 Task: In the Contact  NovaMartin@nachi-fujikoshi.co.jp, Create email and send with subject: 'Elevate Your Success: Introducing a Transformative Opportunity', and with mail content 'Greetings,_x000D_
Introducing a visionary approach that will reshape the landscape of your industry. Join us and be part of the future of success!_x000D_
Kind Regards', attach the document: Business_plan.docx and insert image: visitingcard.jpg. Below Kind Regards, write Behance and insert the URL: 'www.behance.net'. Mark checkbox to create task to follow up : In 1 month. Logged in from softage.10@softage.net
Action: Mouse moved to (86, 55)
Screenshot: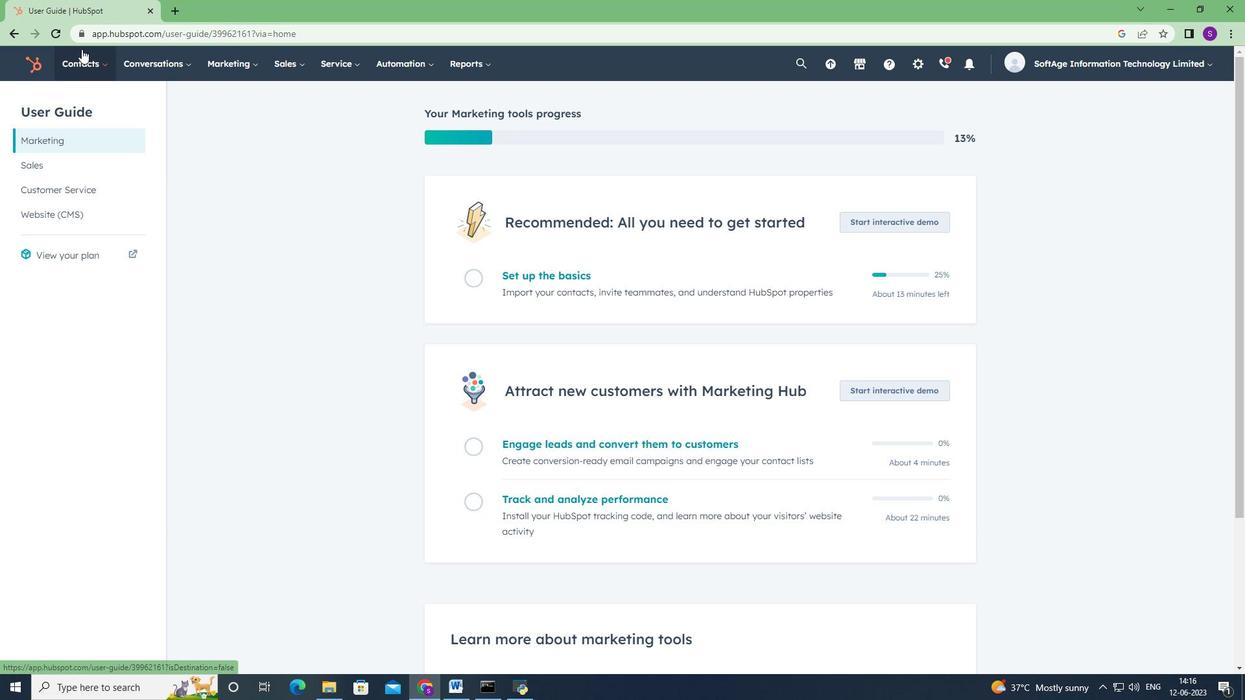 
Action: Mouse pressed left at (86, 55)
Screenshot: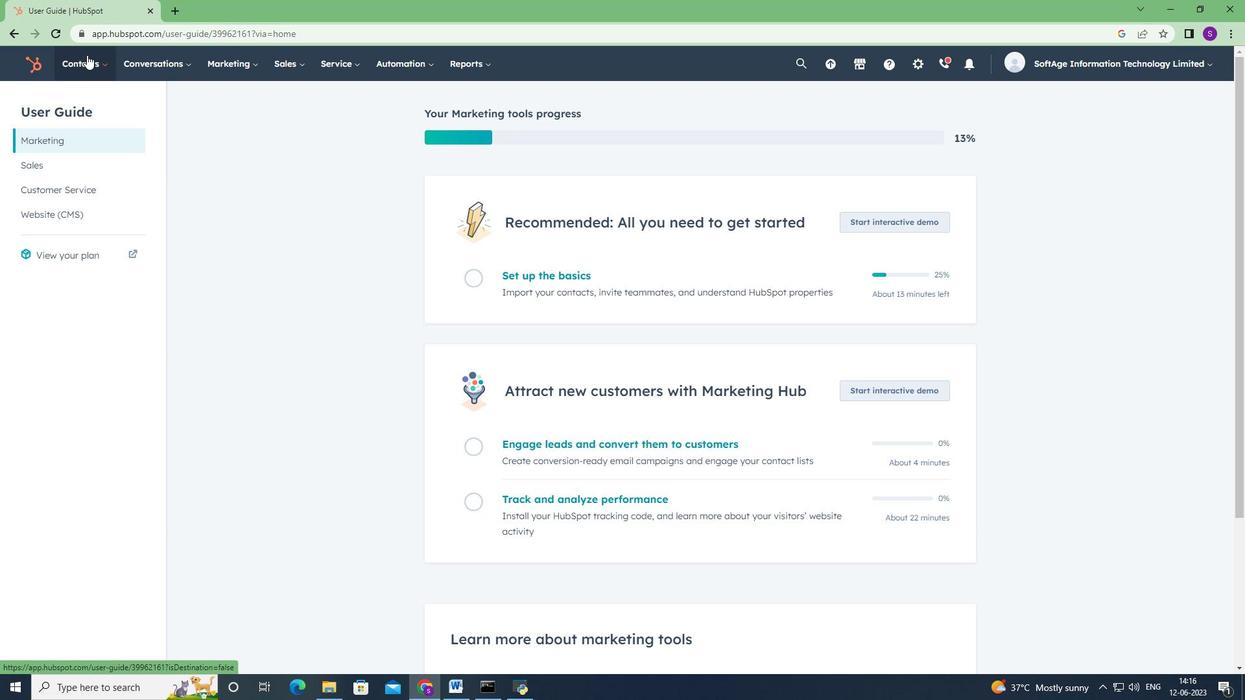 
Action: Mouse moved to (101, 100)
Screenshot: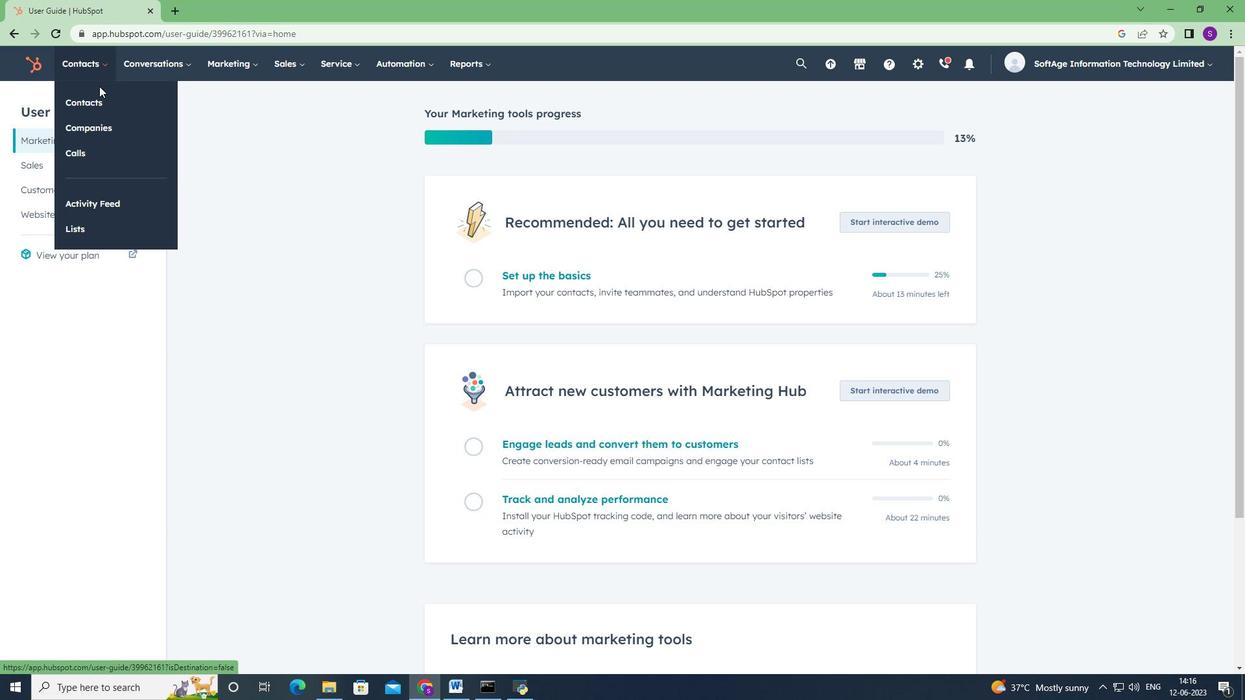 
Action: Mouse pressed left at (101, 100)
Screenshot: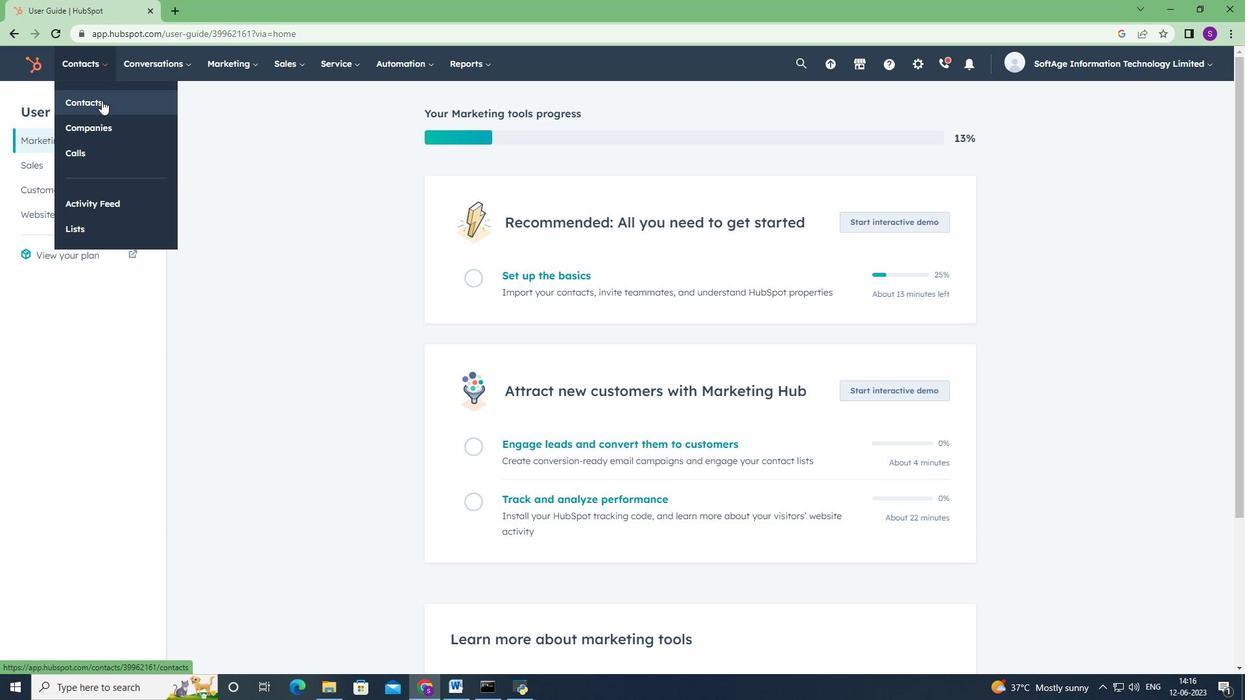 
Action: Mouse moved to (87, 212)
Screenshot: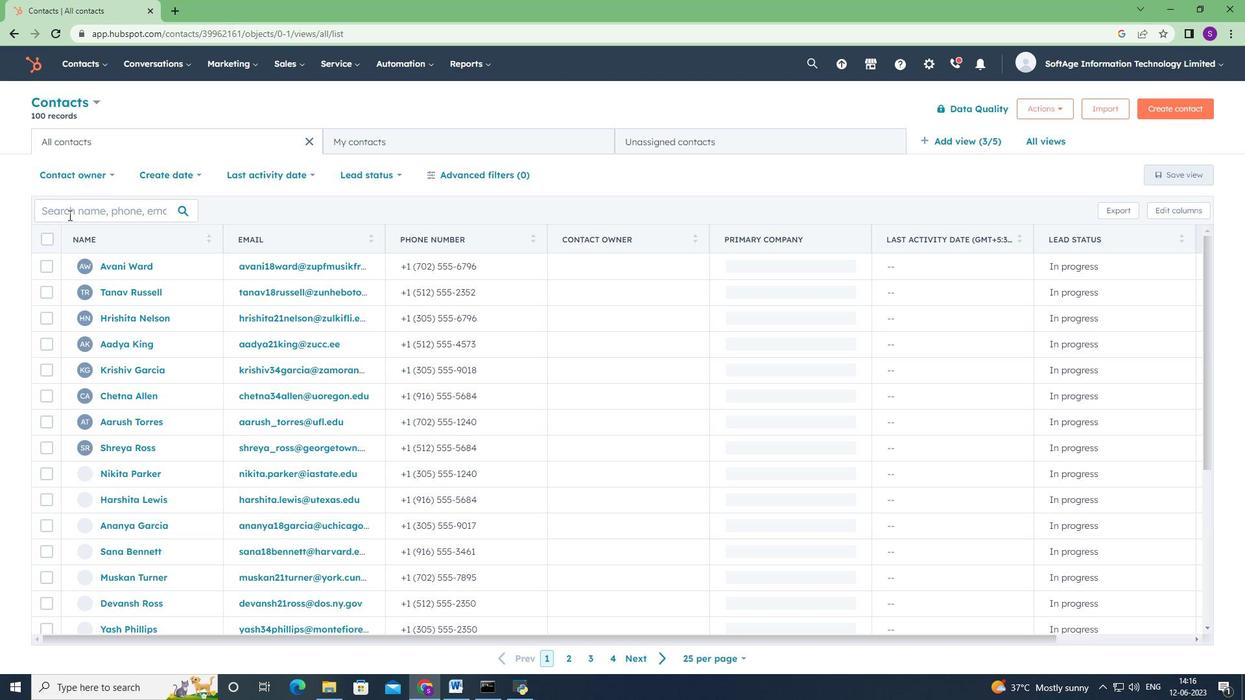
Action: Mouse pressed left at (87, 212)
Screenshot: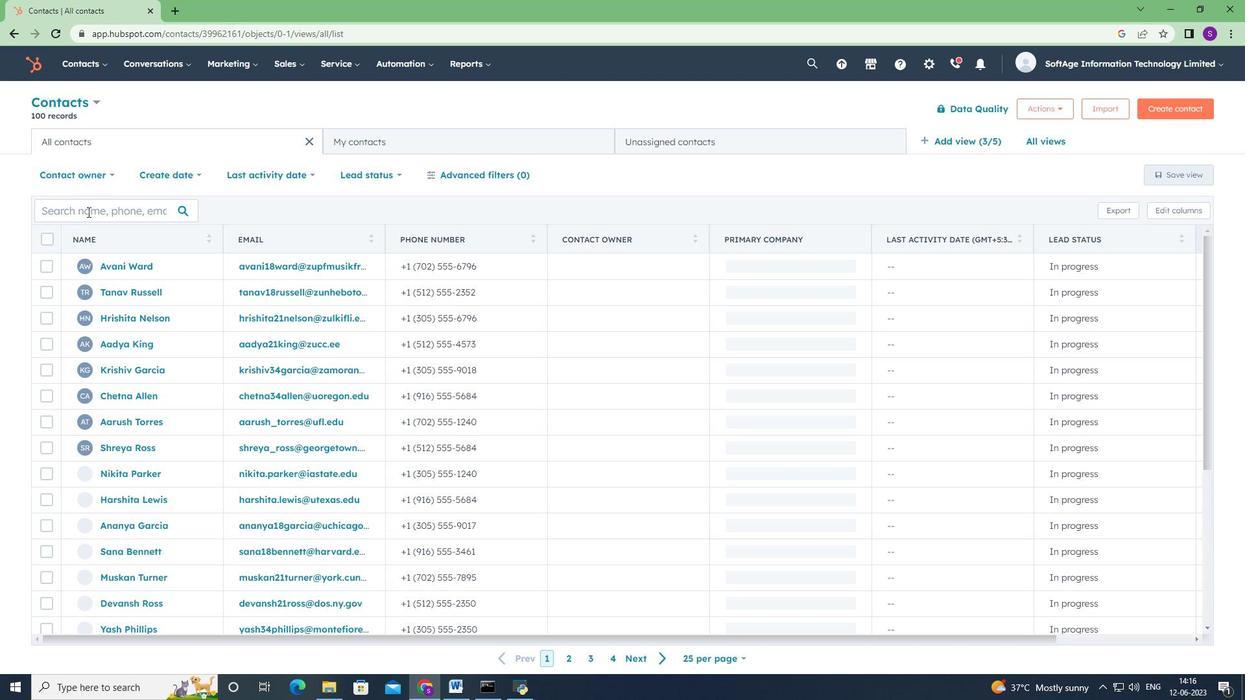
Action: Key pressed <Key.shift>Nova<Key.shift>Martin<Key.shift><Key.shift><Key.shift><Key.shift><Key.shift><Key.shift><Key.shift><Key.shift><Key.shift><Key.shift><Key.shift><Key.shift>@nachi-<Key.shift><Key.shift>fujikoshi.co.jp
Screenshot: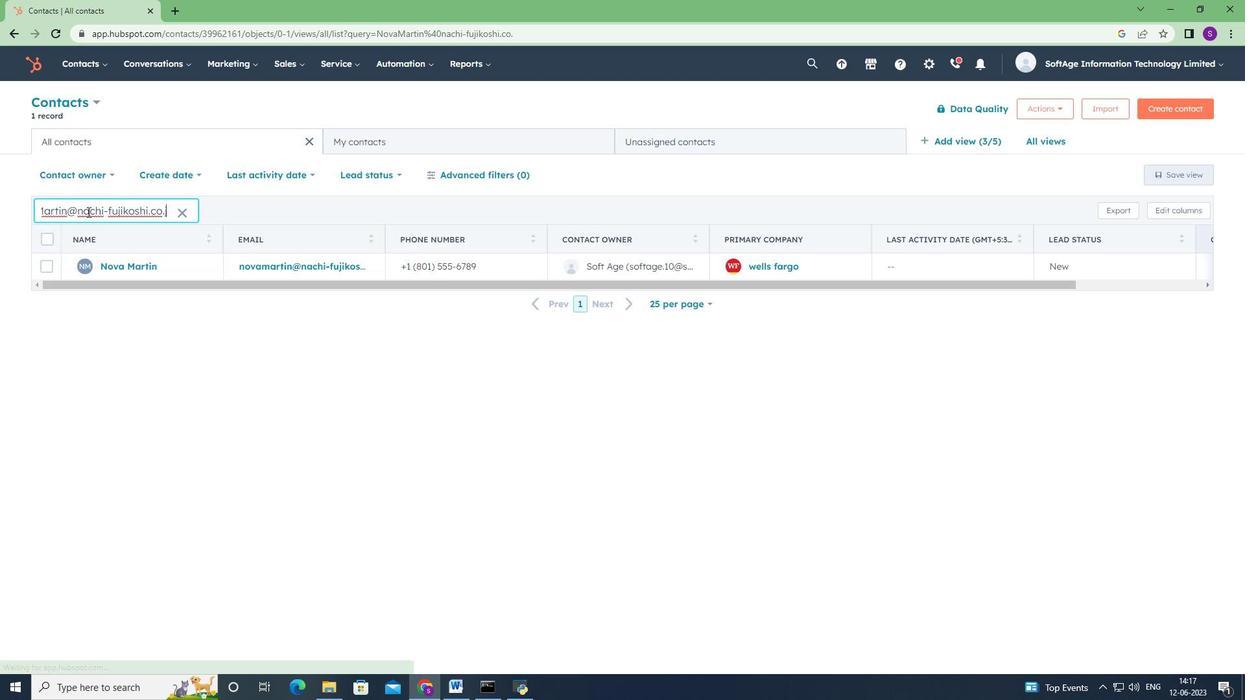 
Action: Mouse scrolled (87, 212) with delta (0, 0)
Screenshot: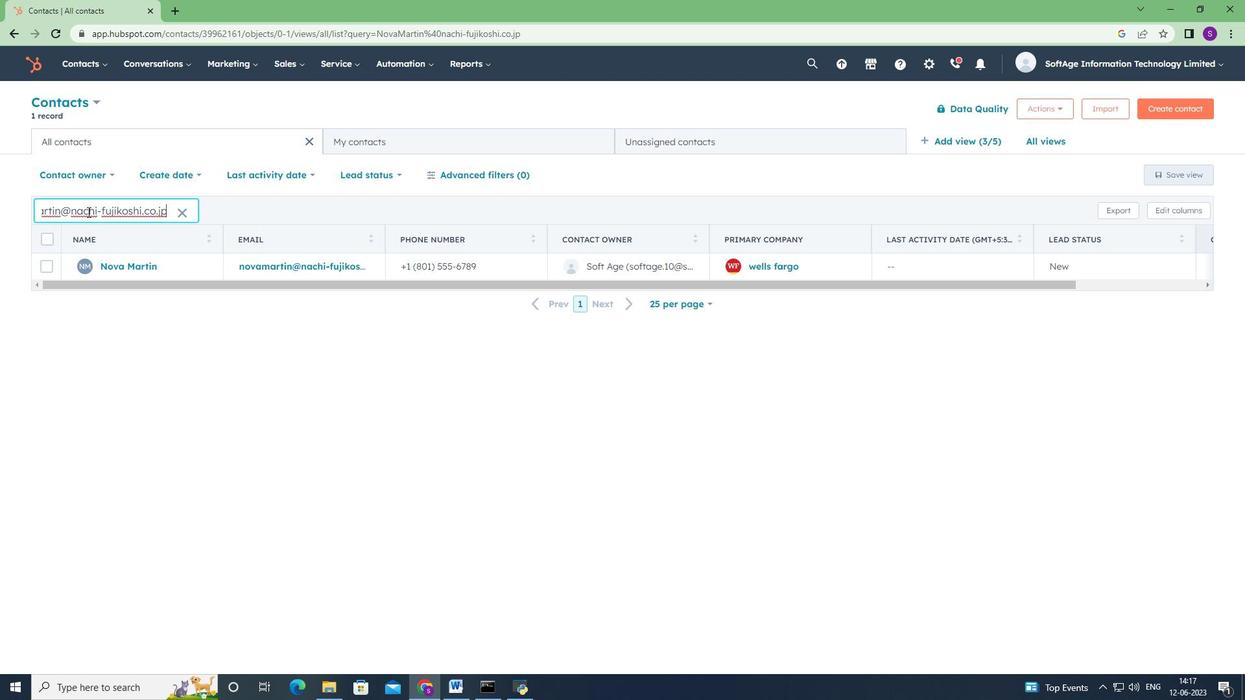 
Action: Mouse moved to (113, 263)
Screenshot: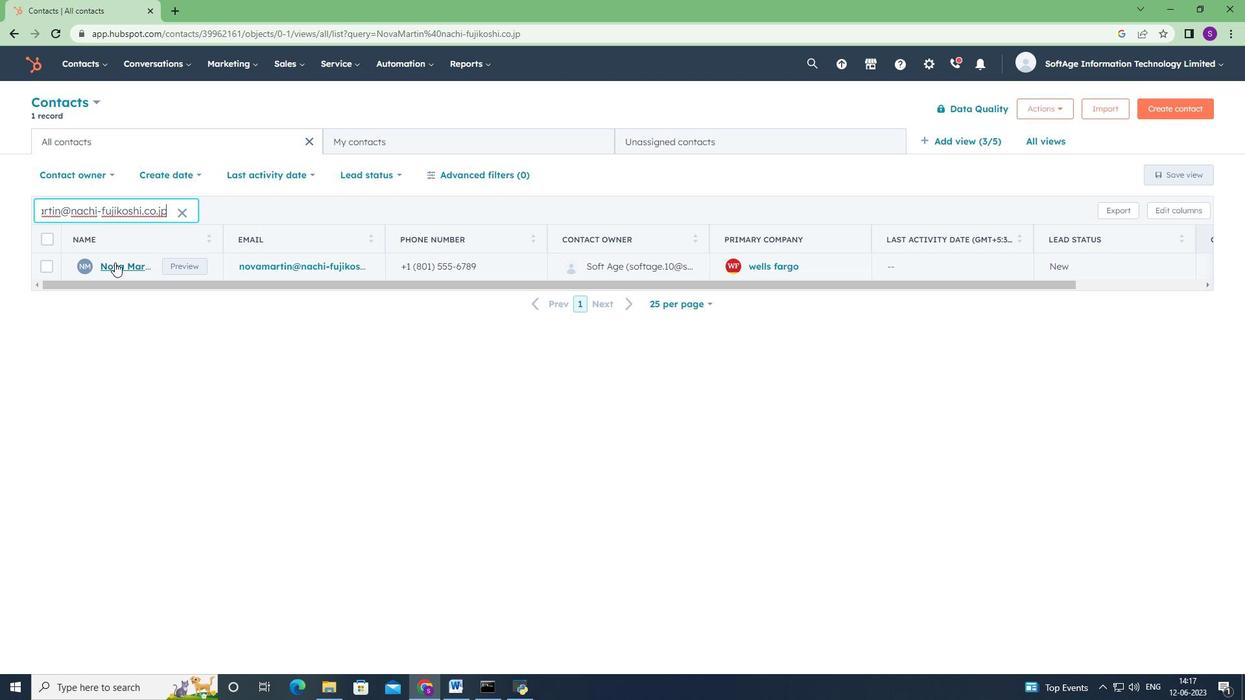 
Action: Mouse pressed left at (113, 263)
Screenshot: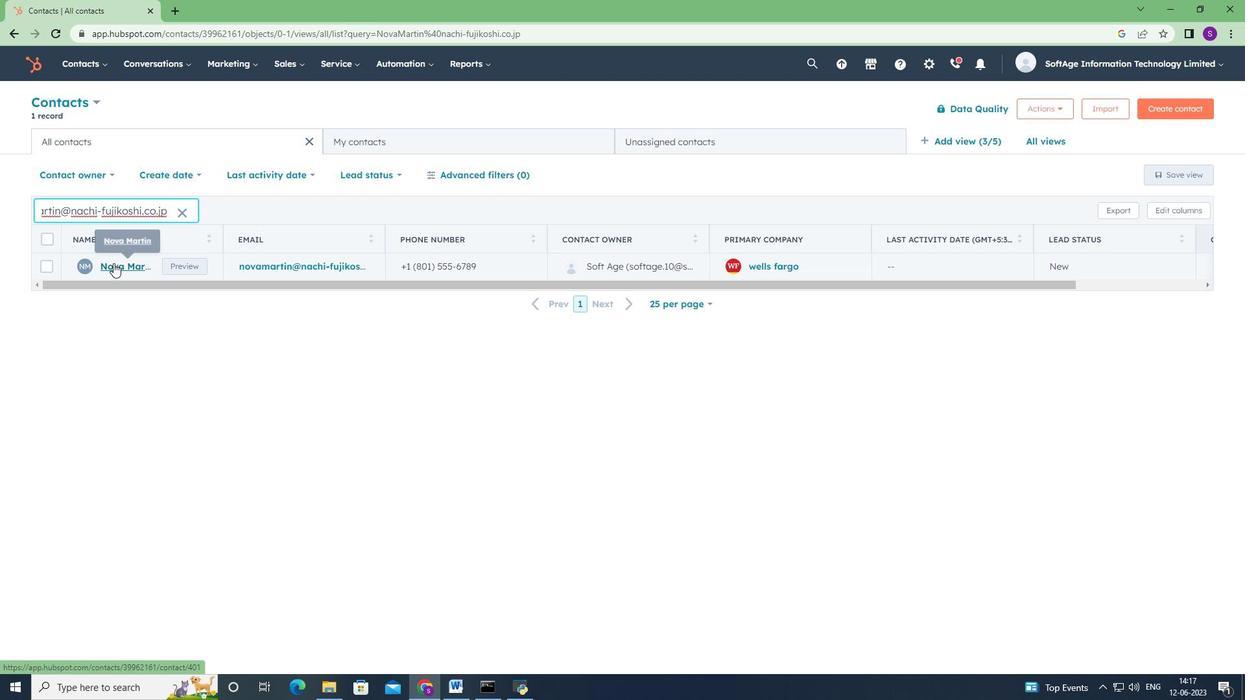 
Action: Mouse moved to (93, 212)
Screenshot: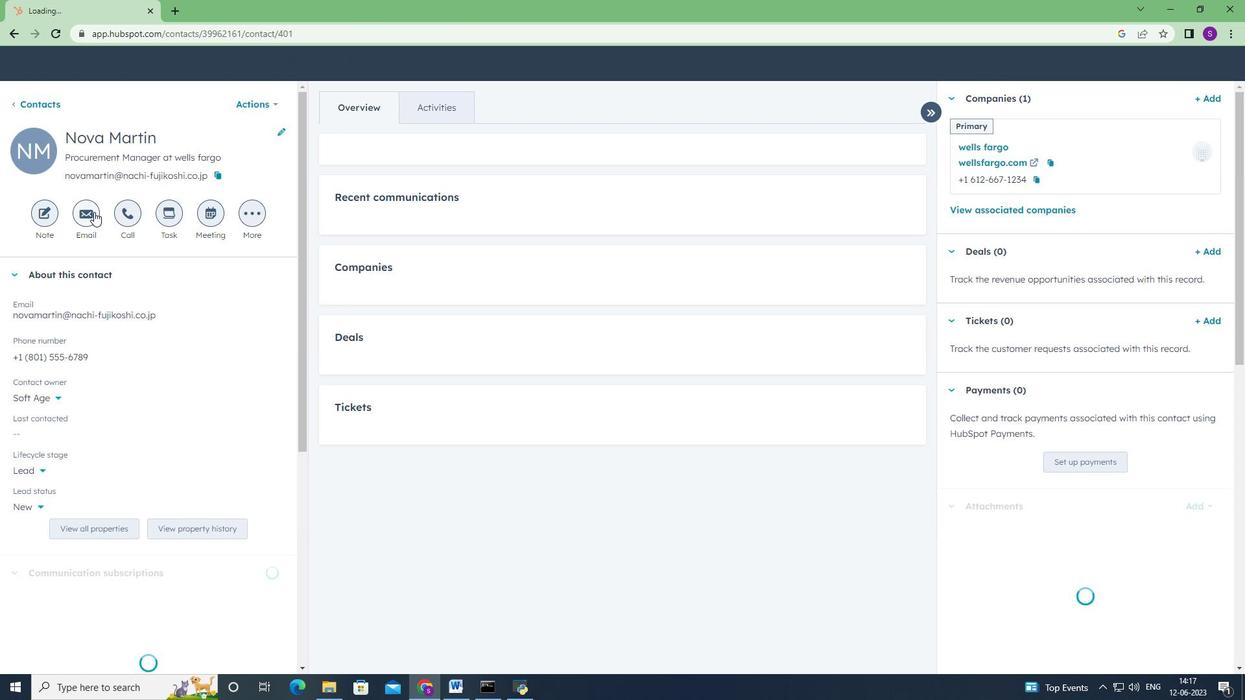 
Action: Mouse pressed left at (93, 212)
Screenshot: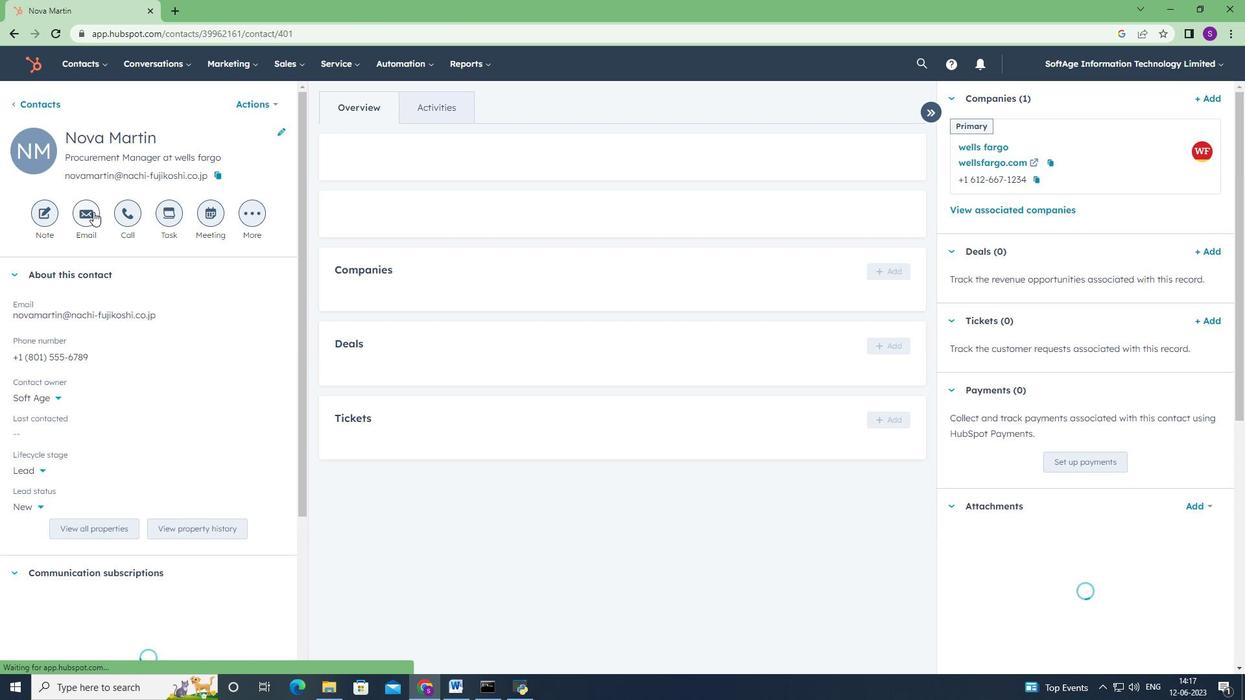 
Action: Mouse moved to (816, 449)
Screenshot: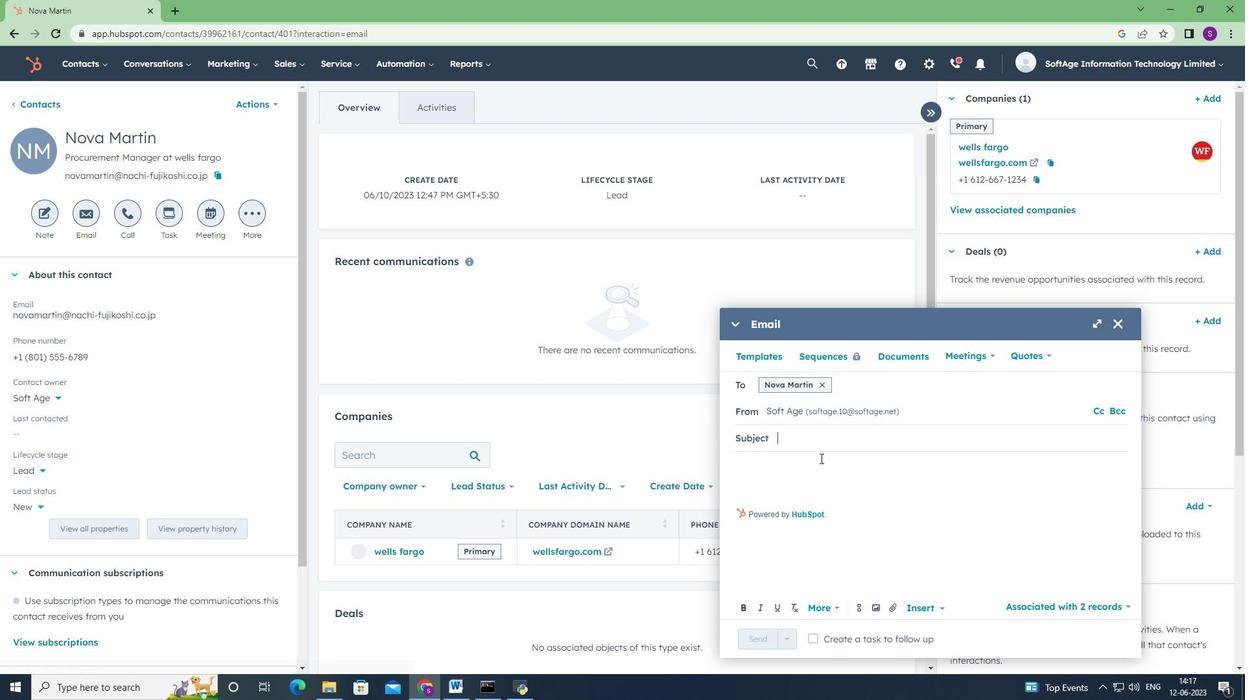 
Action: Key pressed <Key.shift>Elevate<Key.space><Key.shift>Your<Key.space><Key.shift><Key.shift><Key.shift><Key.shift><Key.shift><Key.shift><Key.shift><Key.shift><Key.shift><Key.shift><Key.shift><Key.shift><Key.shift><Key.shift><Key.shift><Key.shift><Key.shift><Key.shift><Key.shift><Key.shift><Key.shift><Key.shift><Key.shift>Success<Key.shift><Key.shift><Key.shift><Key.shift><Key.shift><Key.shift><Key.shift><Key.shift><Key.shift><Key.shift><Key.shift><Key.shift><Key.shift>:<Key.space><Key.shift>Introducing<Key.space>a<Key.space><Key.shift>Transformative<Key.space><Key.shift>Opportunity
Screenshot: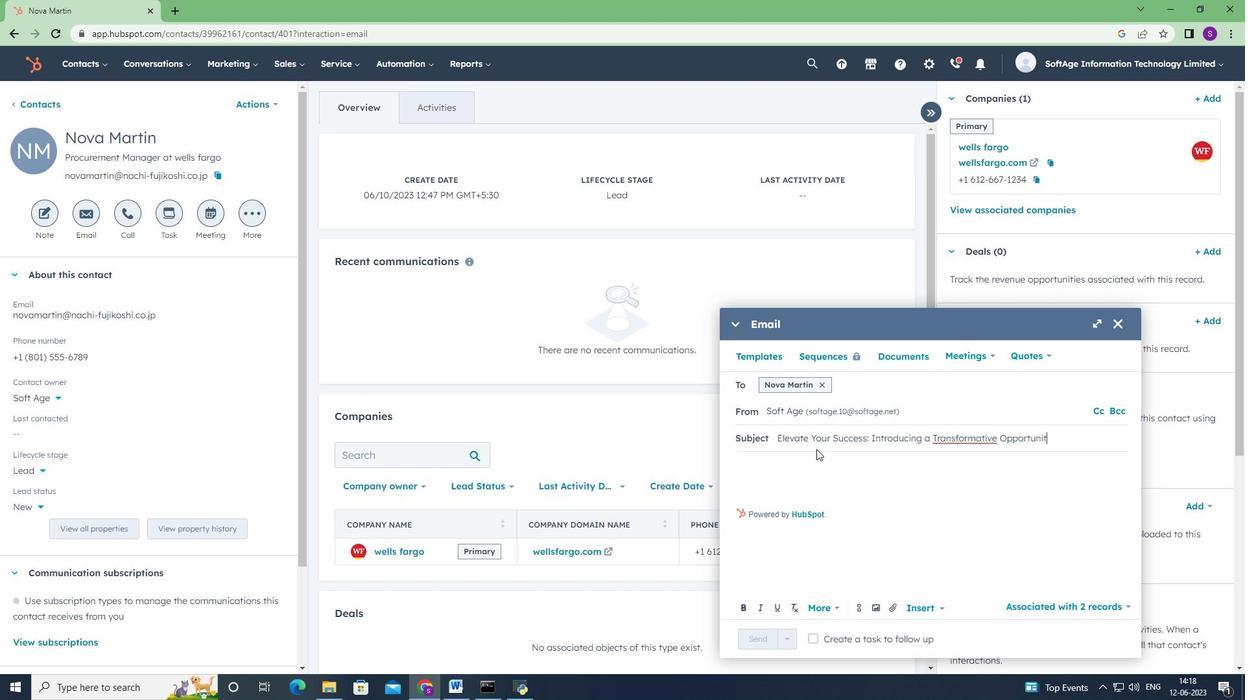 
Action: Mouse scrolled (816, 449) with delta (0, 0)
Screenshot: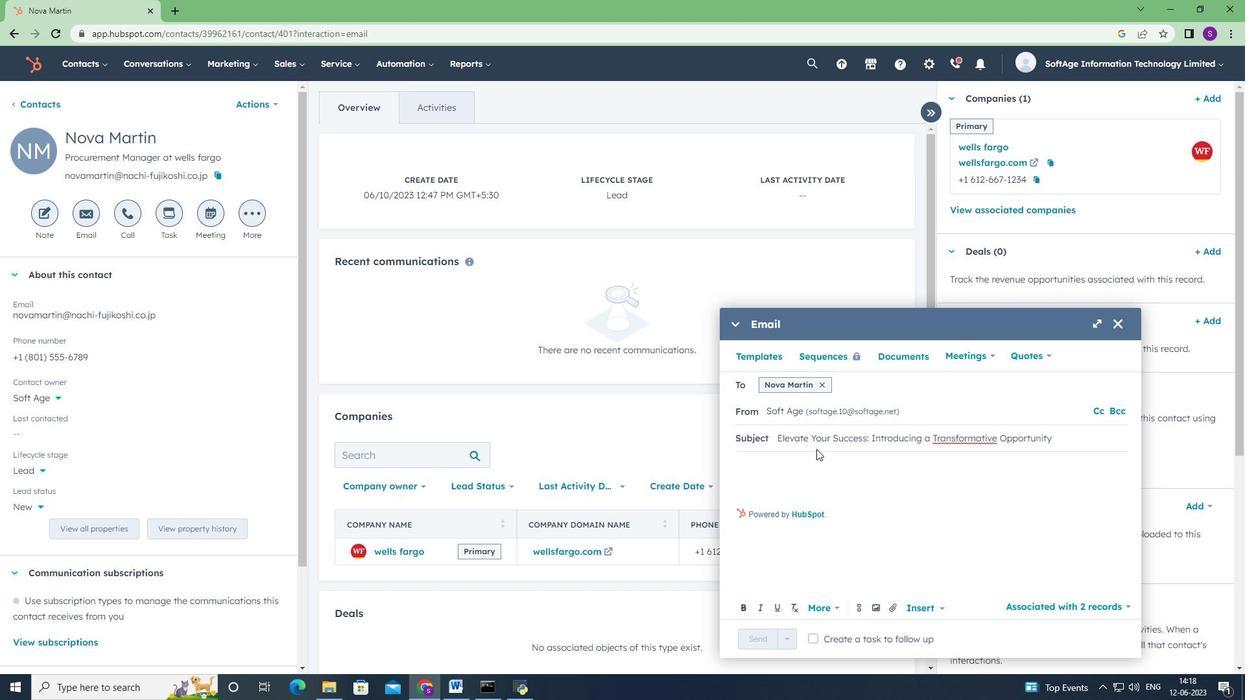 
Action: Mouse scrolled (816, 449) with delta (0, 0)
Screenshot: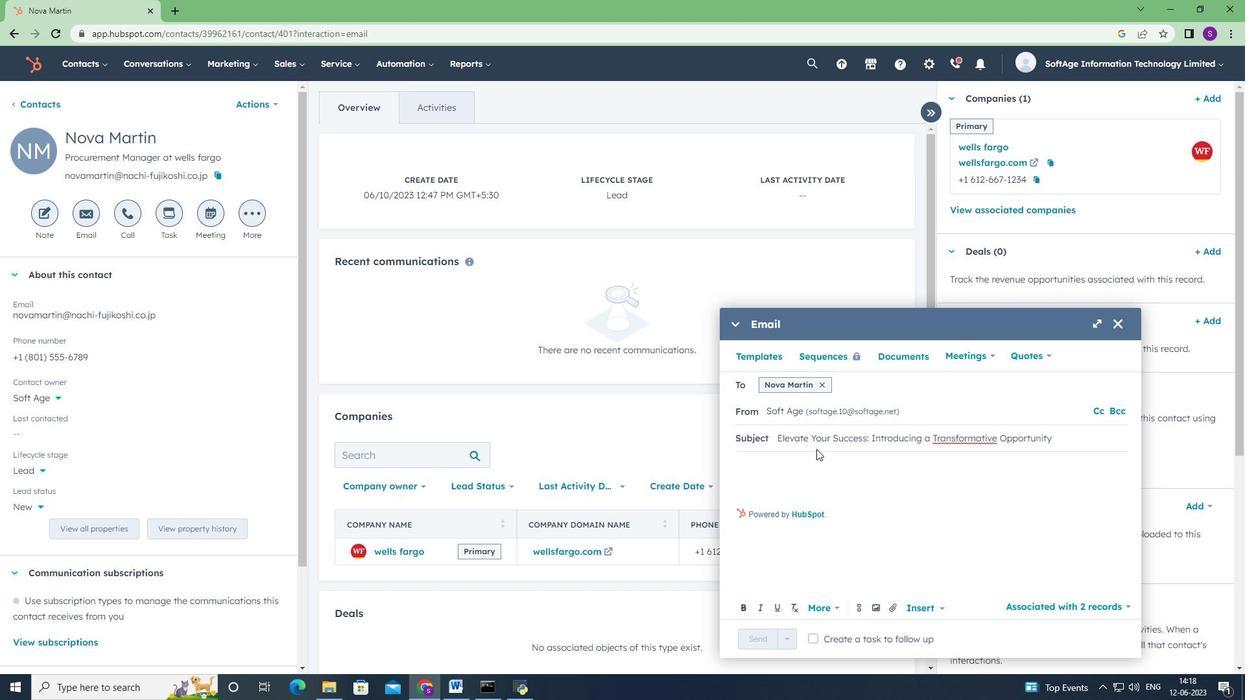 
Action: Mouse moved to (782, 463)
Screenshot: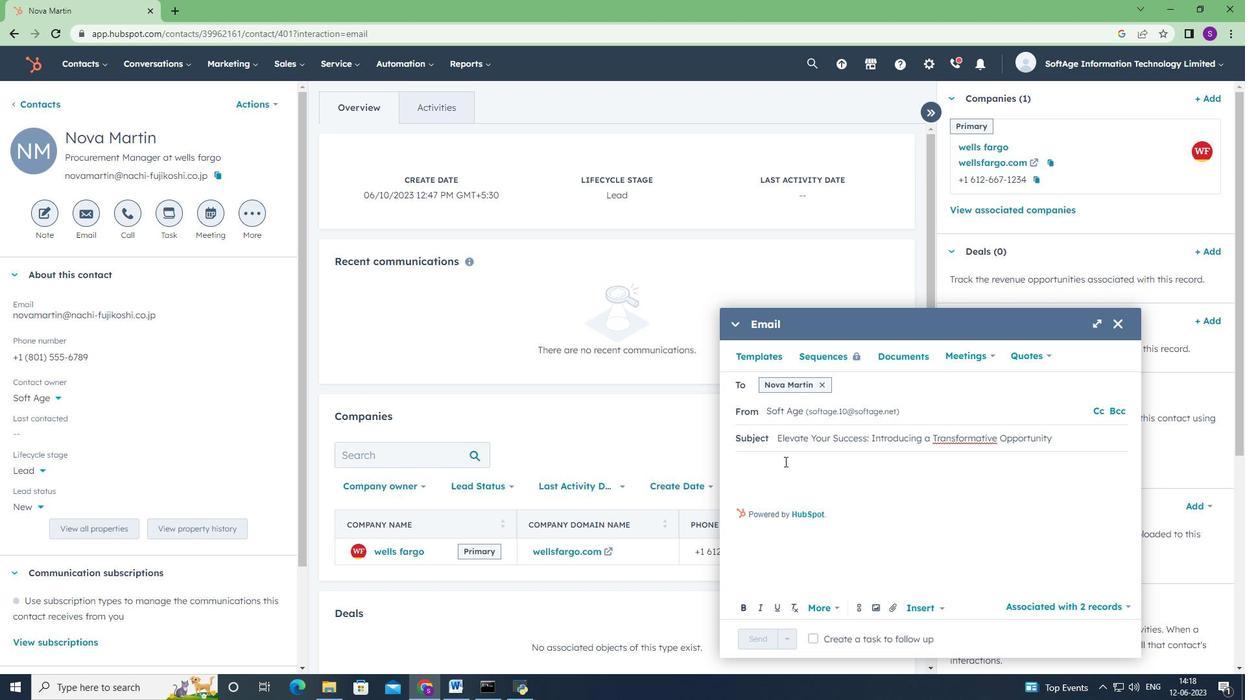 
Action: Mouse pressed left at (782, 463)
Screenshot: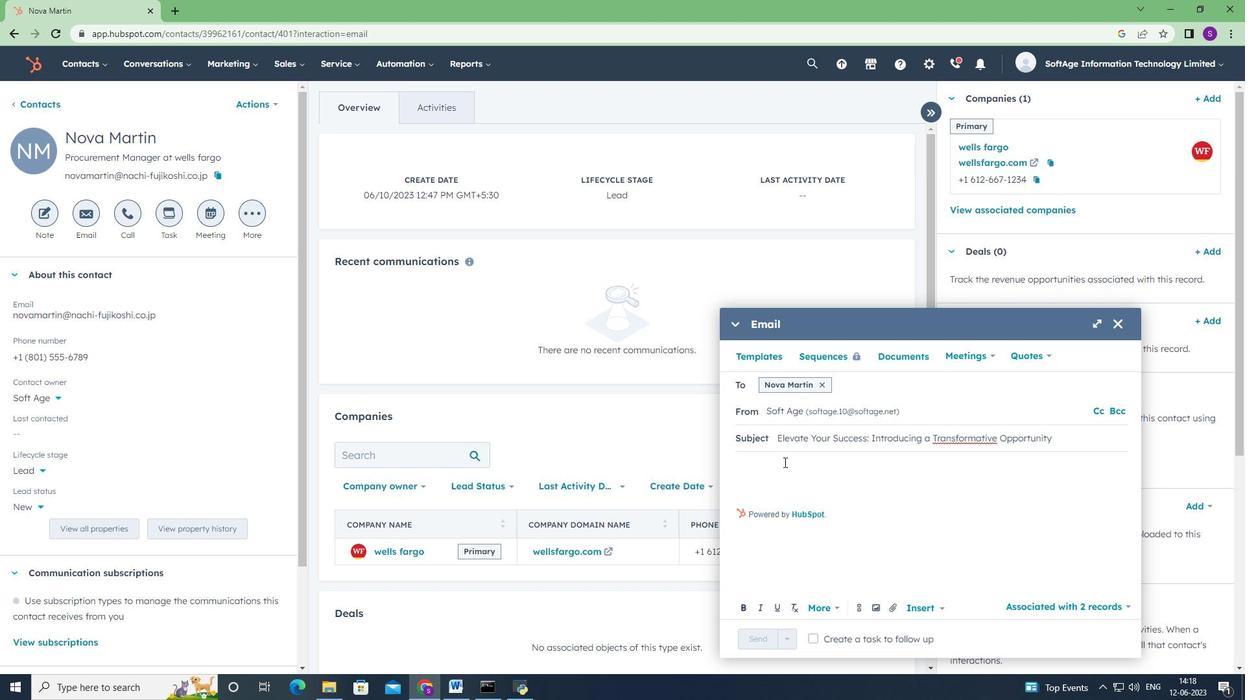 
Action: Key pressed <Key.shift><Key.shift><Key.shift><Key.shift><Key.shift><Key.shift><Key.shift><Key.shift><Key.shift><Key.shift><Key.shift><Key.shift><Key.shift><Key.shift><Key.shift><Key.shift><Key.shift><Key.shift><Key.shift><Key.shift><Key.shift><Key.shift><Key.shift><Key.shift><Key.shift><Key.shift><Key.shift><Key.shift><Key.shift><Key.shift><Key.shift><Key.shift><Key.shift><Key.shift><Key.shift><Key.shift><Key.shift><Key.shift><Key.shift><Key.shift><Key.shift><Key.shift><Key.shift><Key.shift><Key.shift><Key.shift><Key.shift><Key.shift><Key.shift><Key.shift><Key.shift><Key.shift><Key.shift><Key.shift><Key.shift><Key.shift><Key.shift><Key.shift><Key.shift><Key.shift><Key.shift><Key.shift><Key.shift><Key.shift><Key.shift><Key.shift><Key.shift><Key.shift><Key.shift><Key.shift><Key.shift><Key.shift><Key.shift><Key.shift><Key.shift><Key.shift><Key.shift><Key.shift>Greetings<Key.enter><Key.shift>Introducing<Key.space>a<Key.space>visionary<Key.space>approach<Key.space>that<Key.space>will<Key.space>reshape<Key.space>thela<Key.backspace><Key.backspace><Key.space>landscape<Key.space>of<Key.space>your<Key.space>industry.<Key.space><Key.shift>Join<Key.space>us<Key.space>and<Key.space>part<Key.space>of<Key.space>the<Key.space>future<Key.space>of<Key.space>success<Key.shift><Key.shift><Key.shift><Key.shift><Key.shift><Key.shift><Key.shift><Key.shift><Key.shift><Key.shift>!<Key.enter><Key.shift><Key.shift><Key.shift><Key.shift><Key.shift><Key.shift><Key.shift><Key.shift><Key.shift><Key.shift><Key.shift><Key.shift><Key.shift><Key.shift><Key.shift>Kind<Key.space><Key.shift>Regards
Screenshot: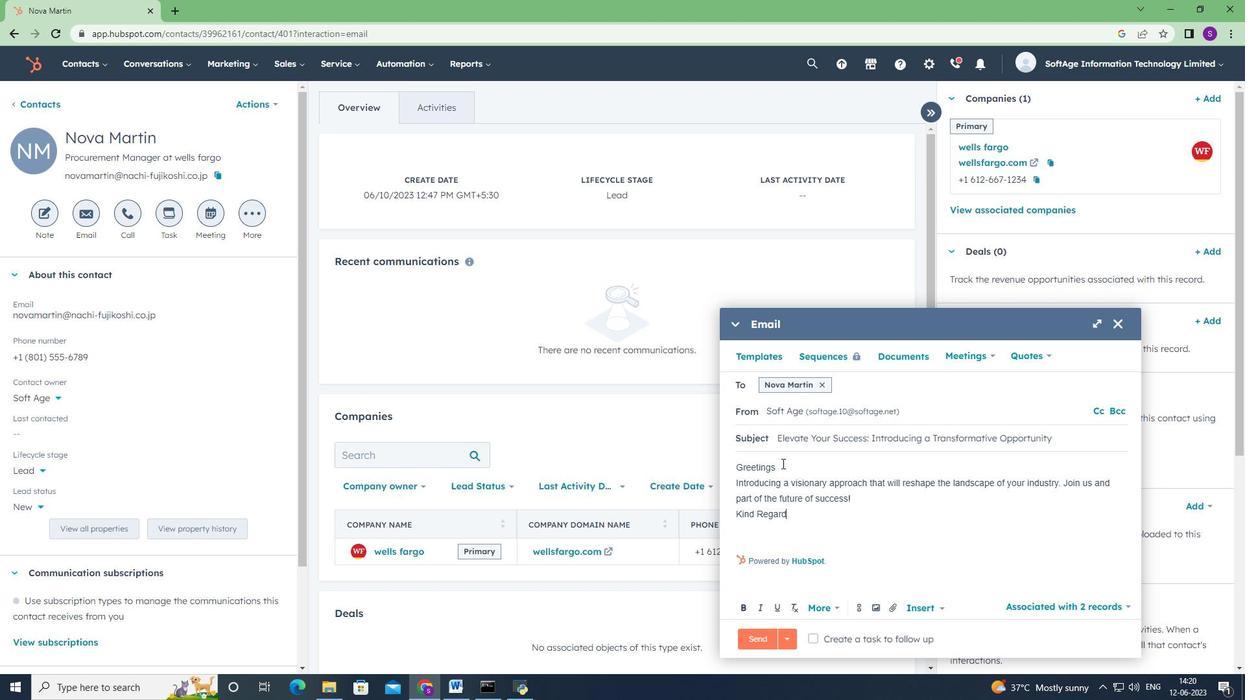 
Action: Mouse scrolled (782, 463) with delta (0, 0)
Screenshot: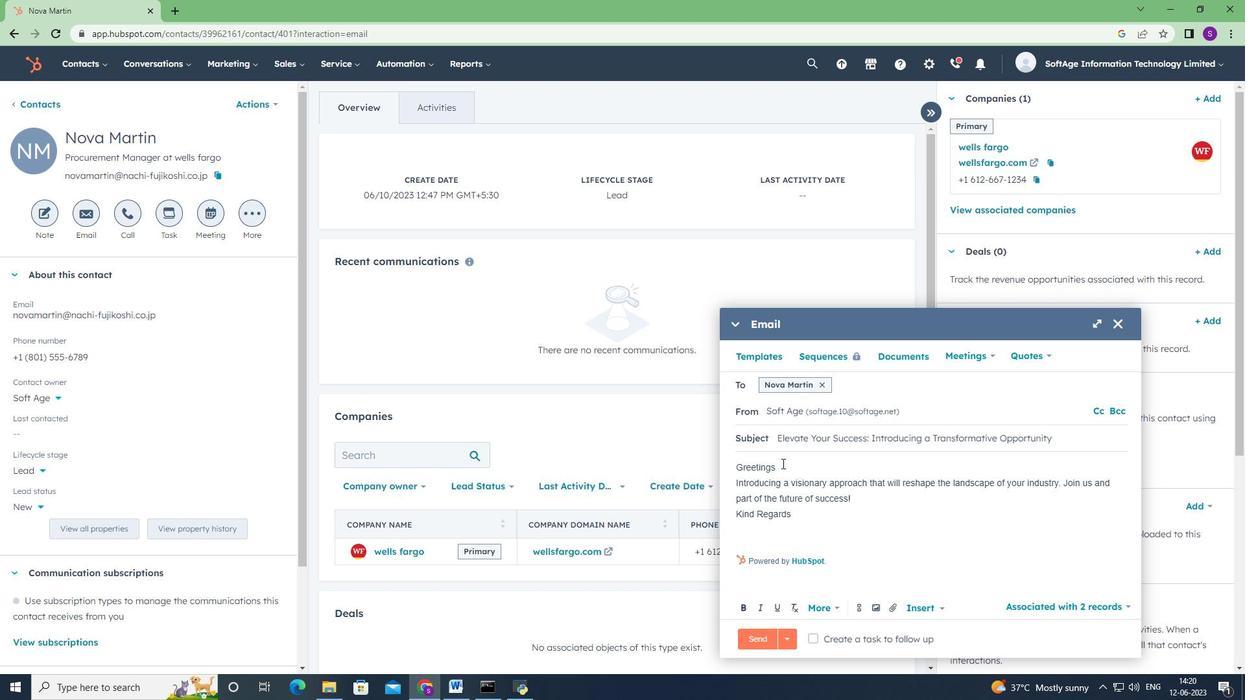 
Action: Mouse scrolled (782, 463) with delta (0, 0)
Screenshot: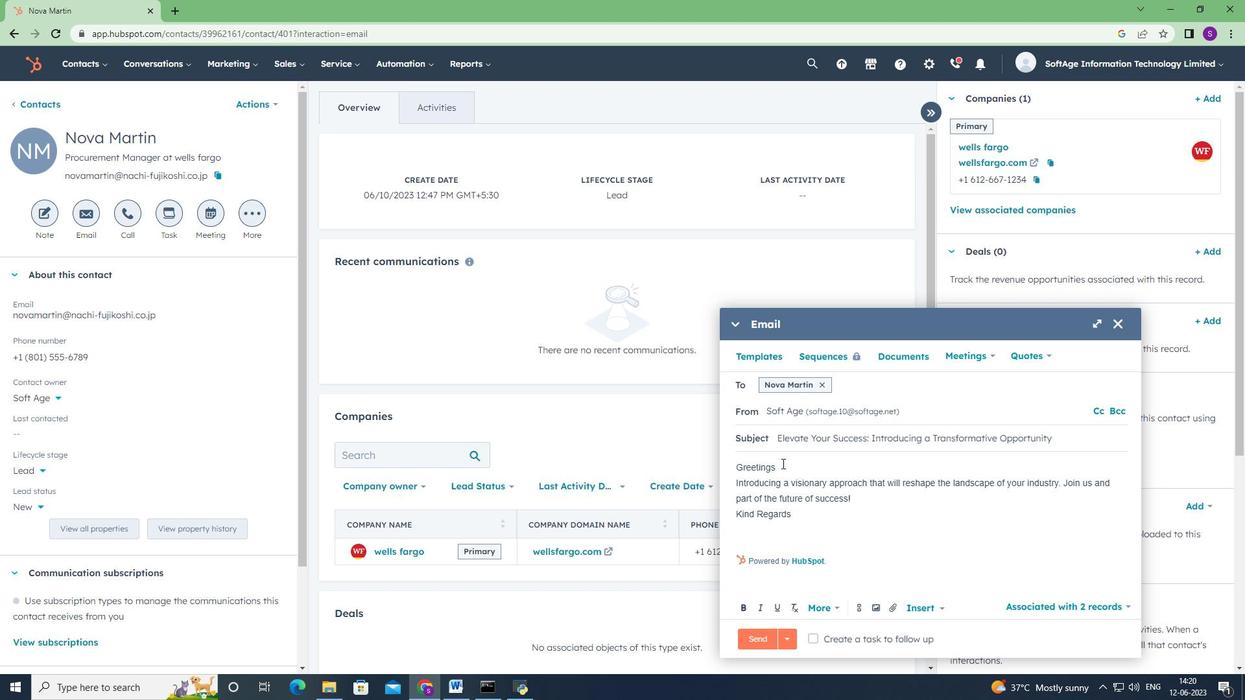 
Action: Mouse moved to (888, 608)
Screenshot: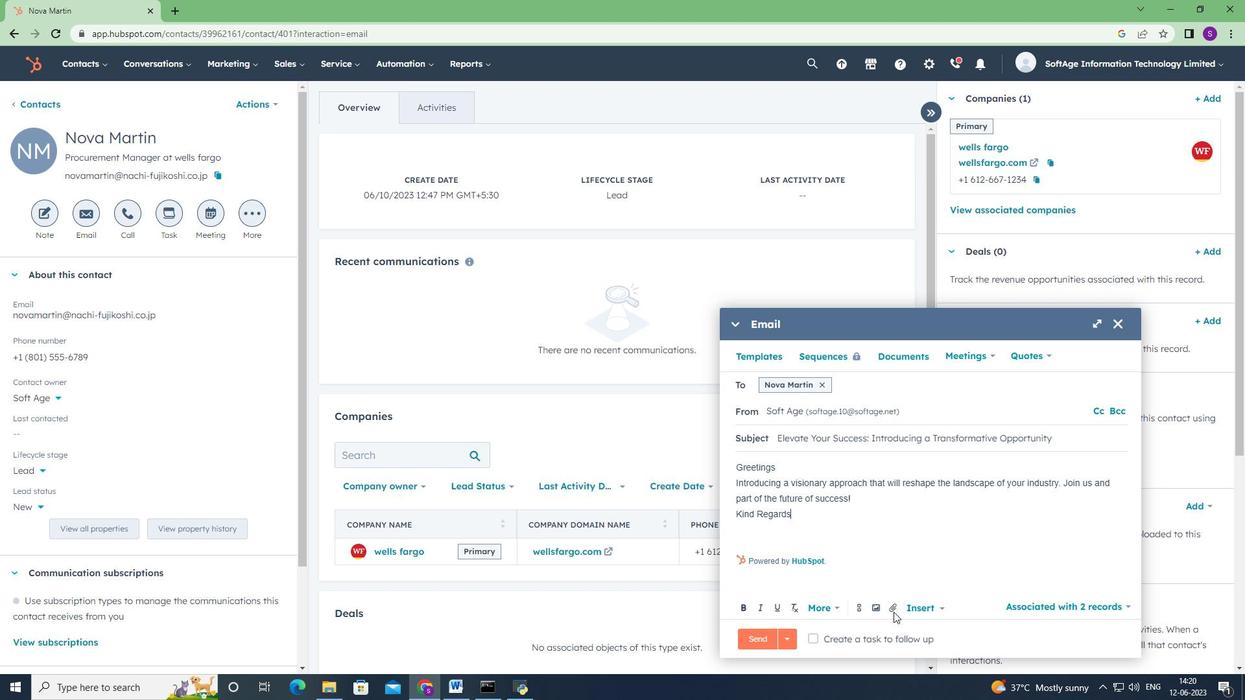
Action: Key pressed <Key.enter>
Screenshot: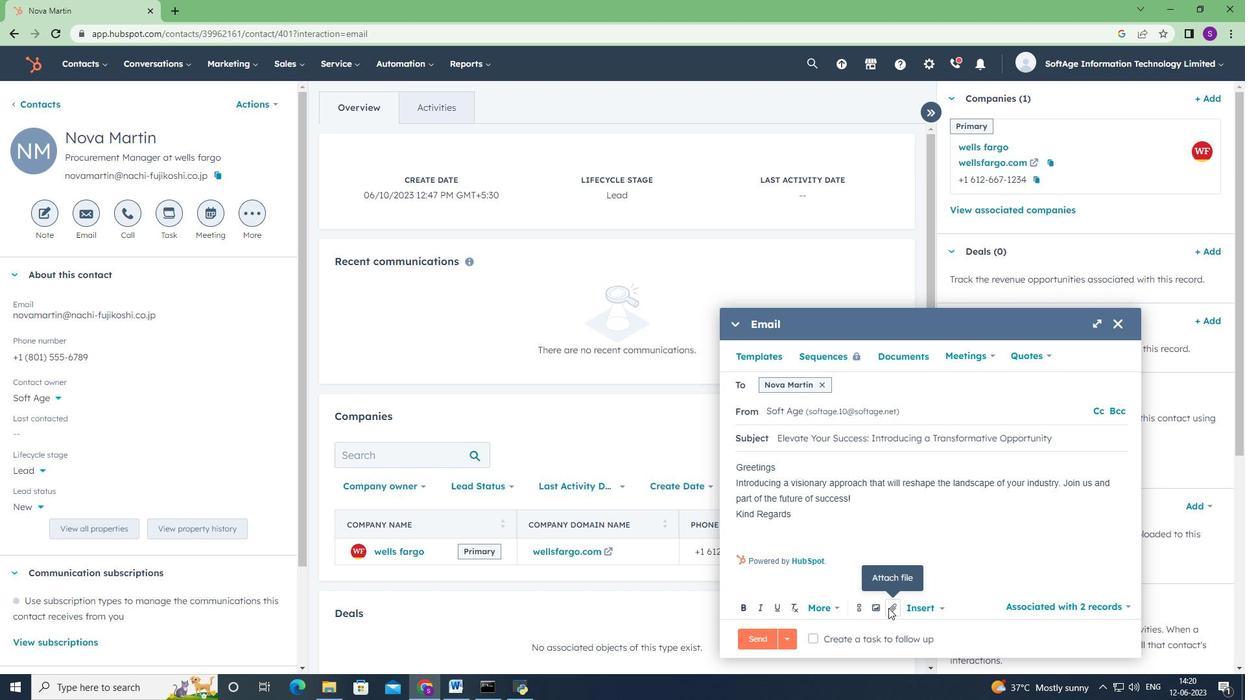 
Action: Mouse pressed left at (888, 608)
Screenshot: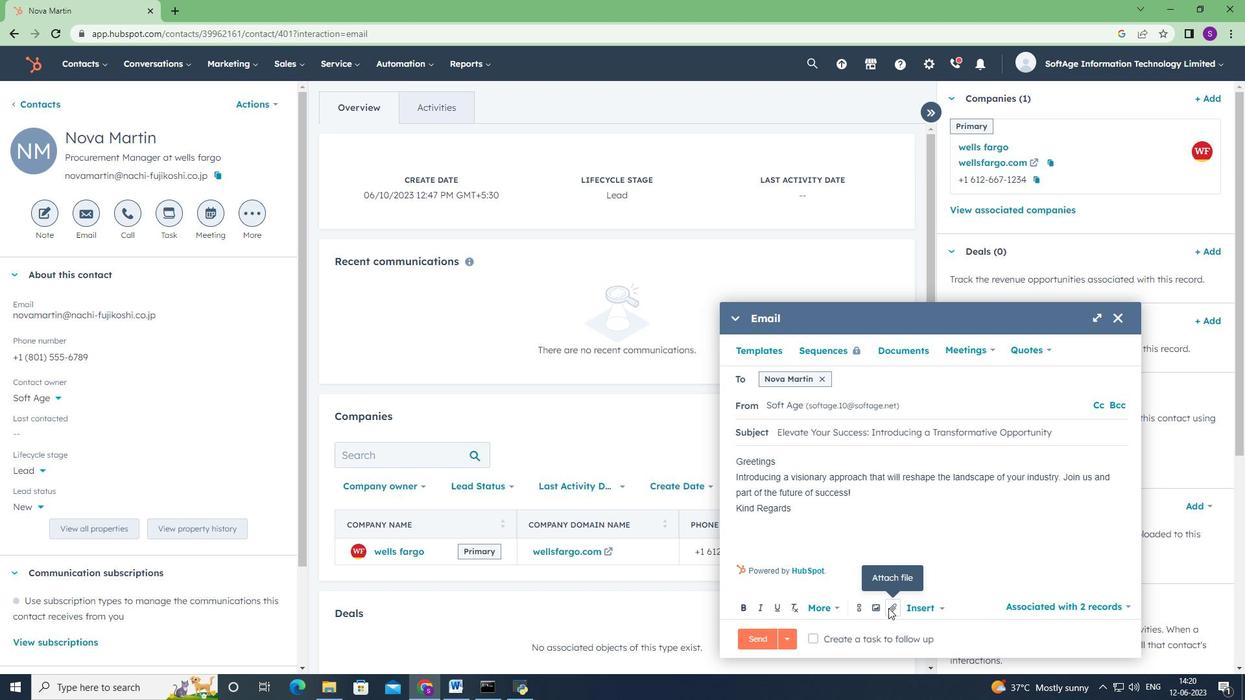 
Action: Mouse moved to (912, 576)
Screenshot: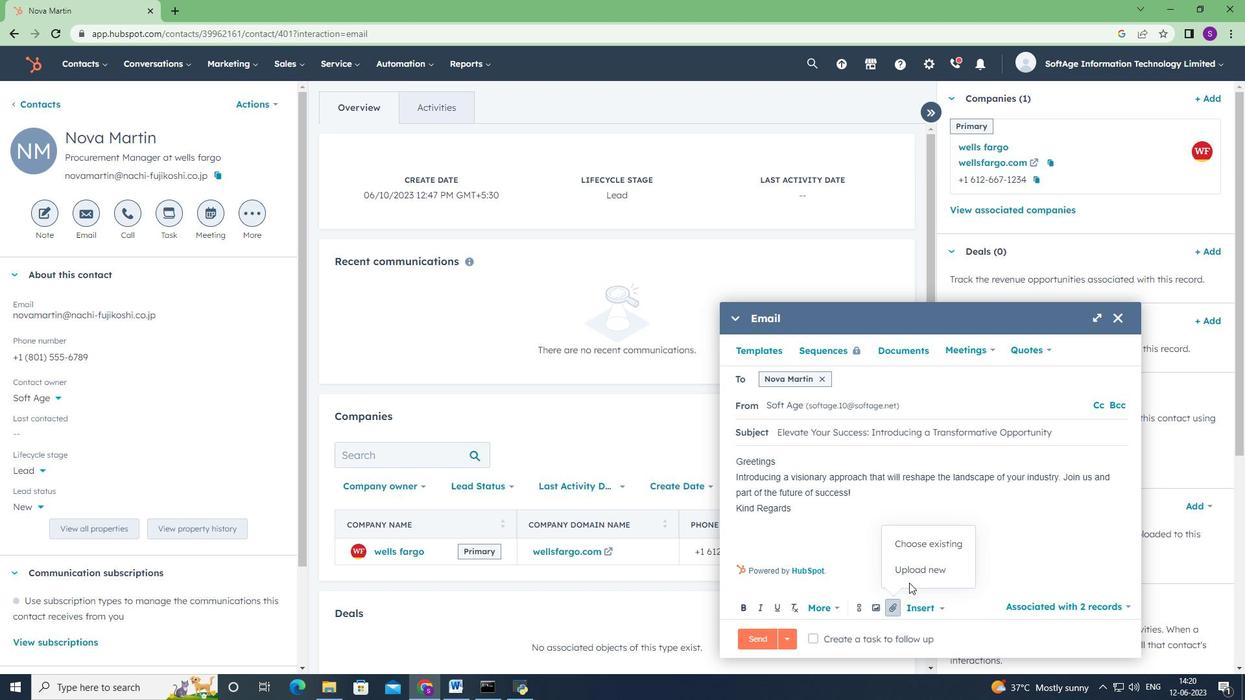 
Action: Mouse pressed left at (912, 576)
Screenshot: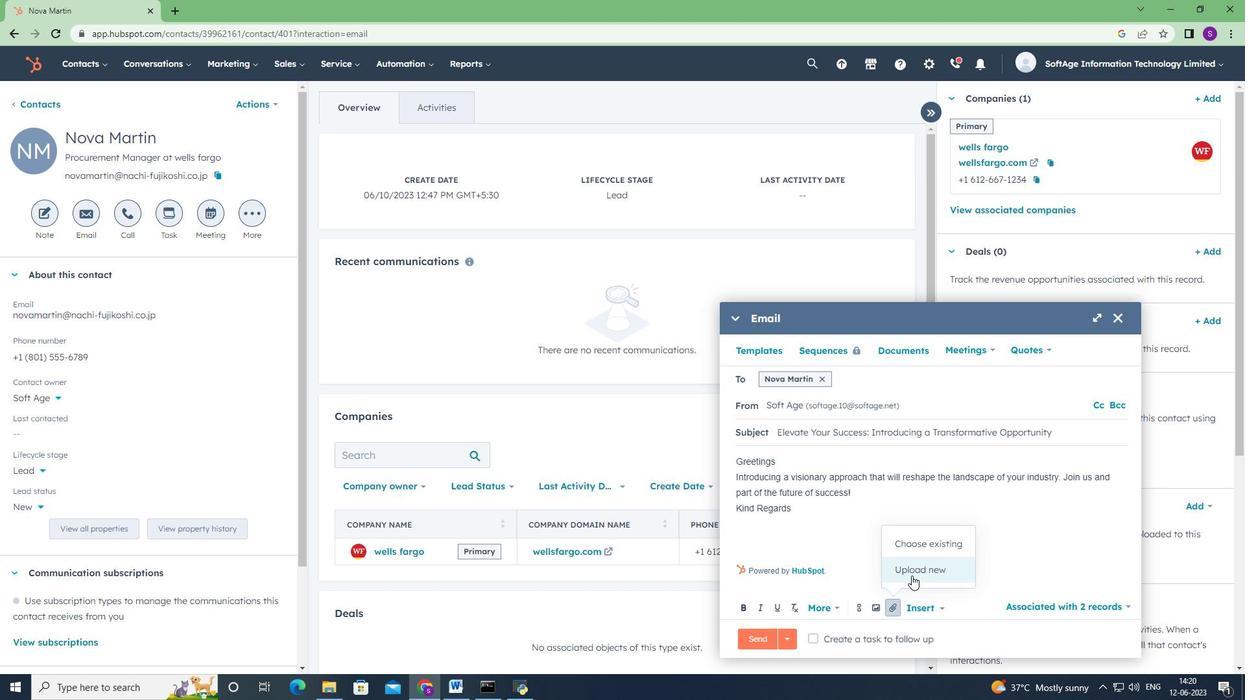 
Action: Mouse moved to (45, 157)
Screenshot: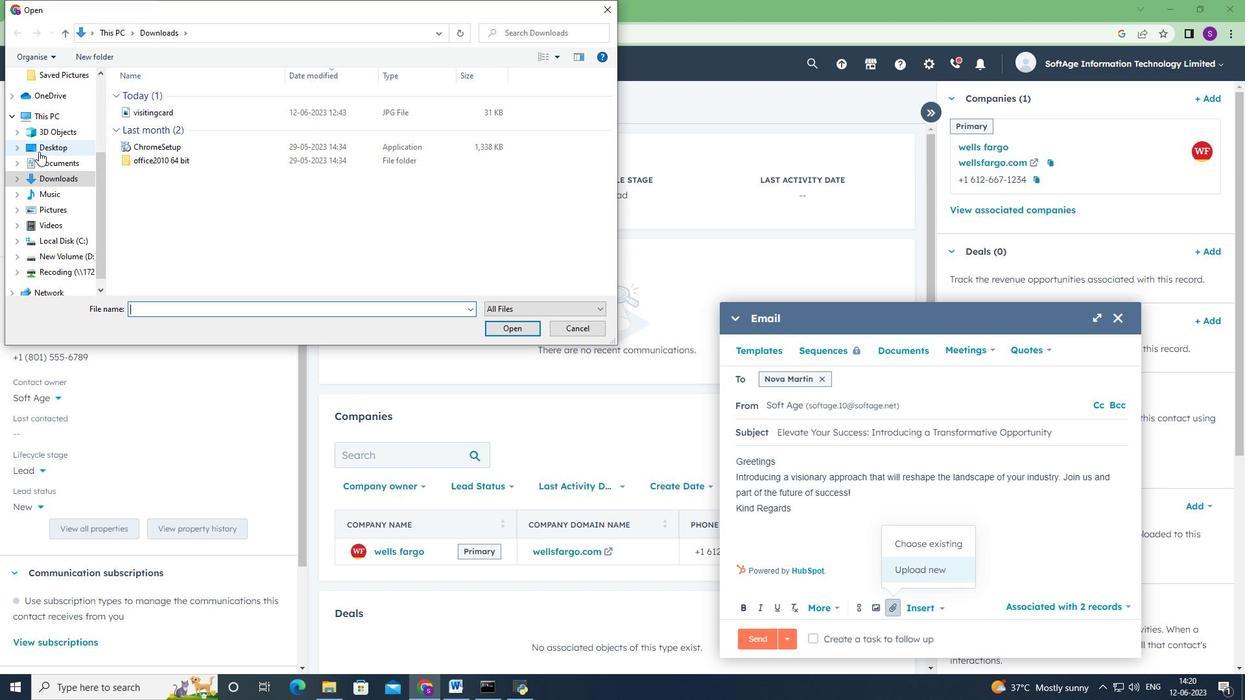 
Action: Mouse pressed left at (45, 157)
Screenshot: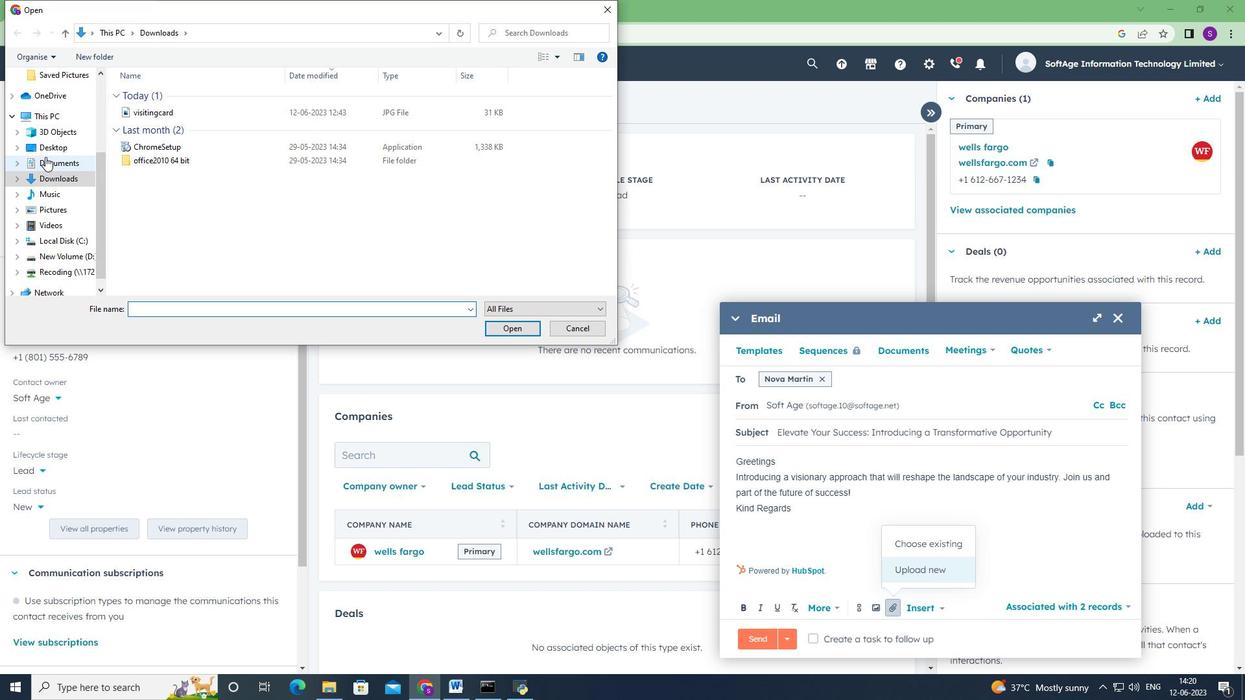 
Action: Mouse moved to (157, 104)
Screenshot: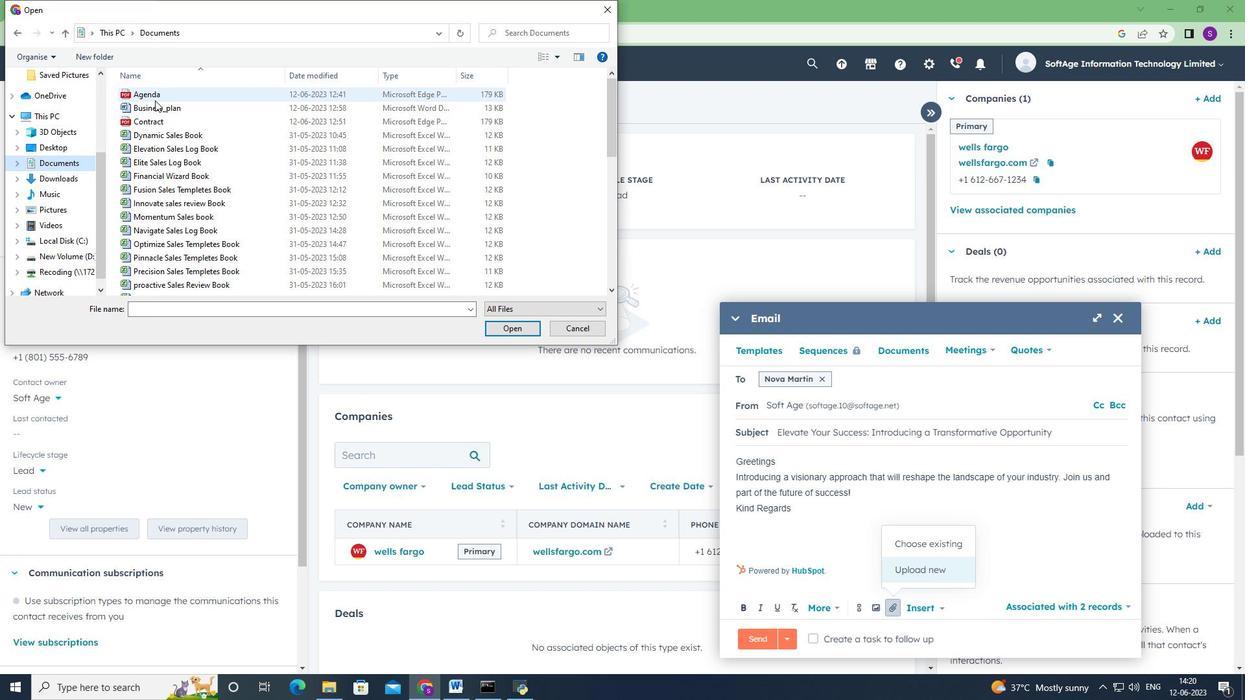 
Action: Mouse pressed left at (157, 104)
Screenshot: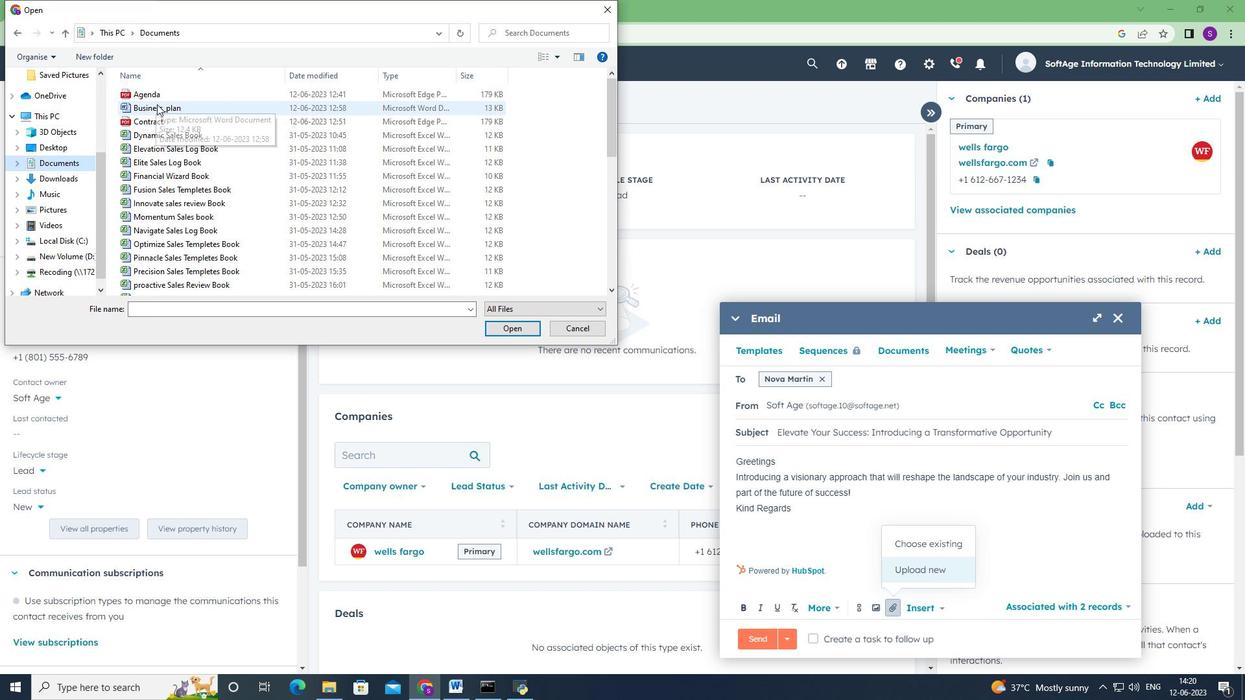 
Action: Mouse moved to (512, 329)
Screenshot: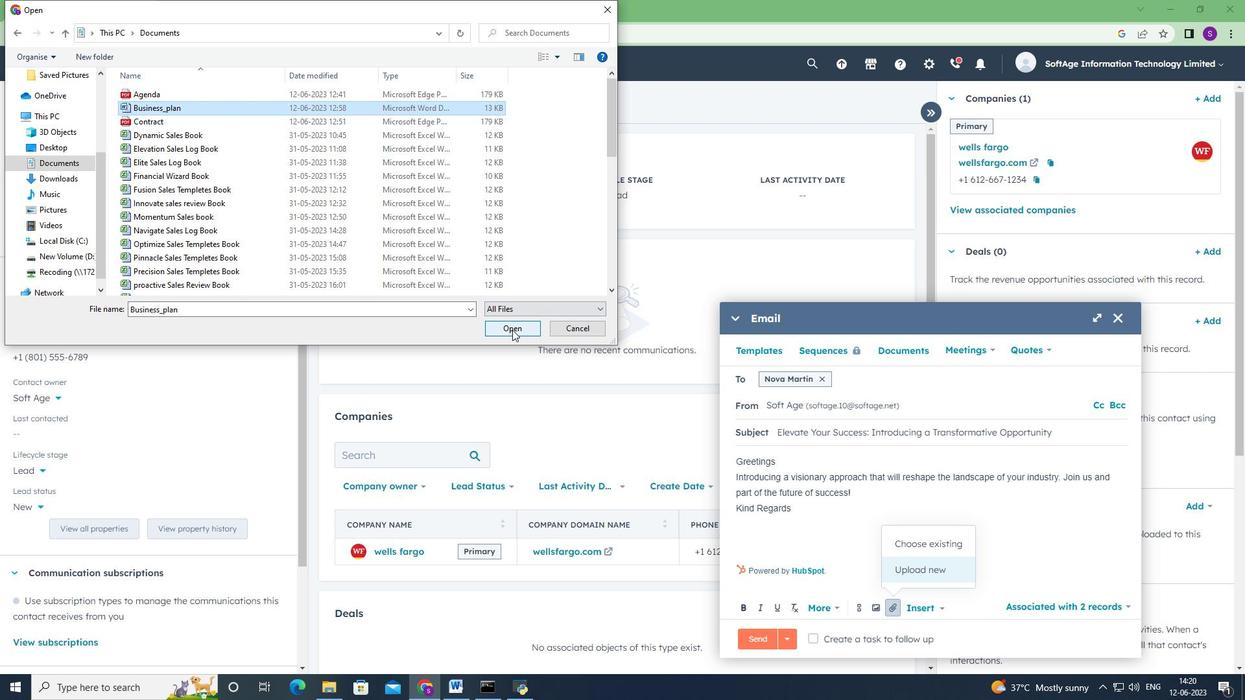 
Action: Mouse pressed left at (512, 329)
Screenshot: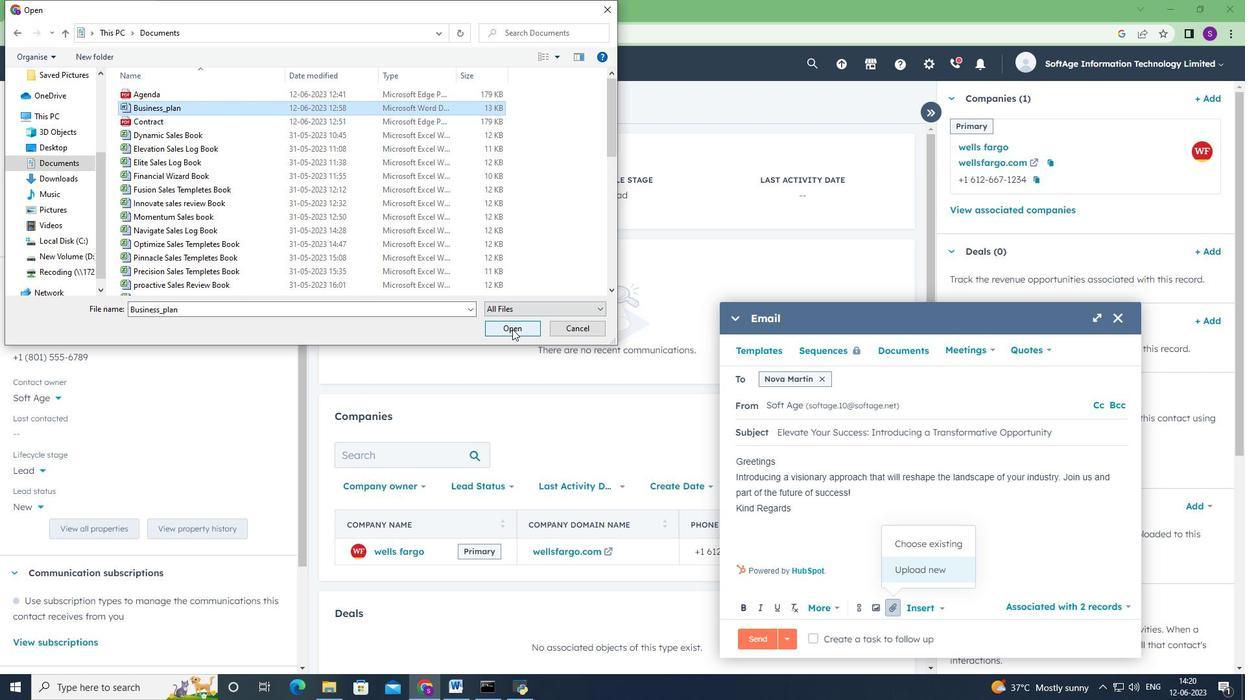 
Action: Mouse moved to (874, 570)
Screenshot: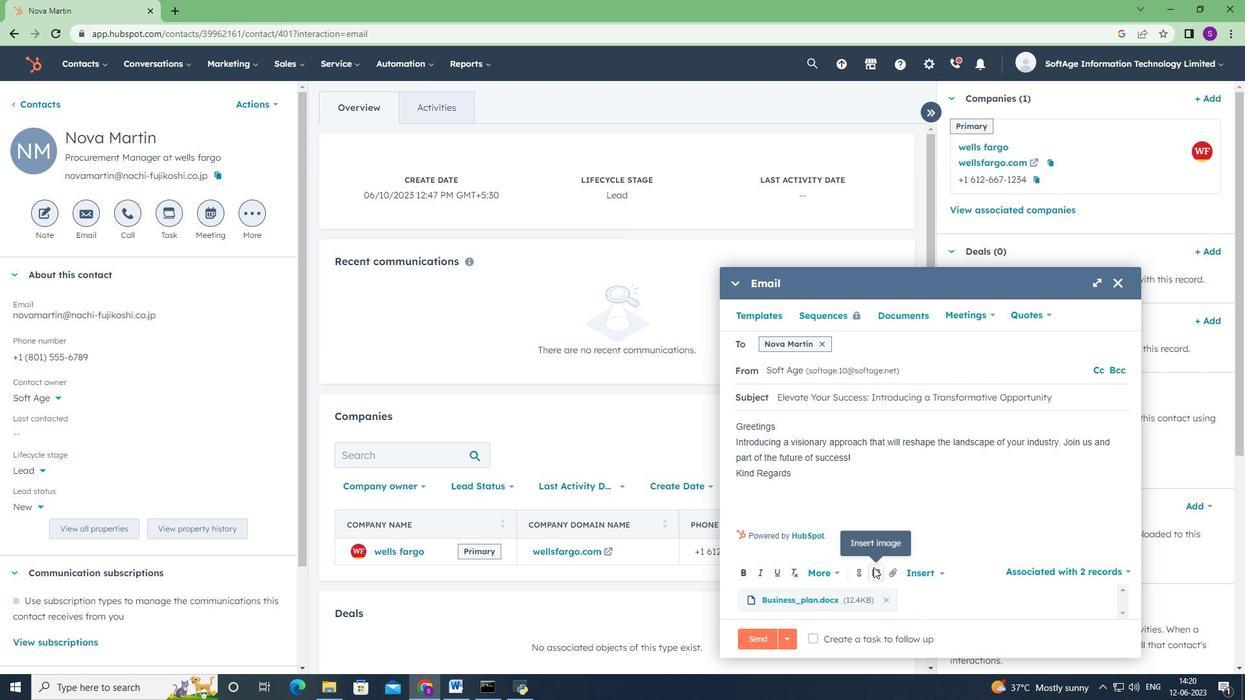 
Action: Mouse pressed left at (874, 570)
Screenshot: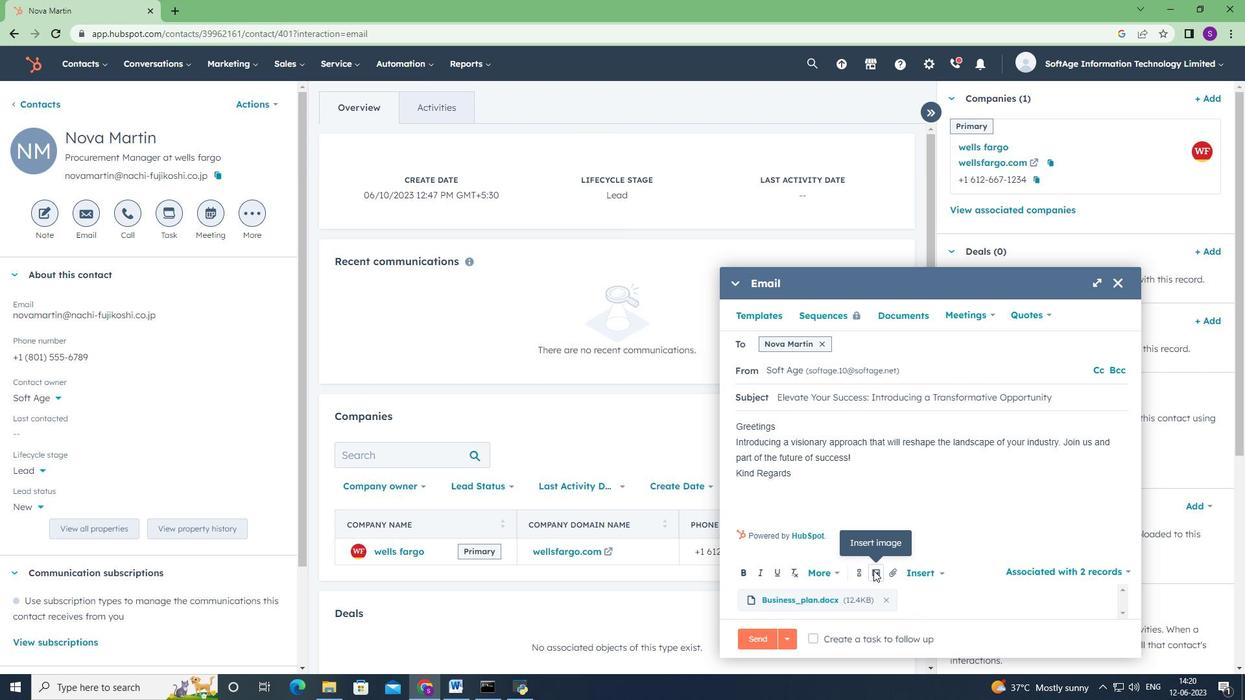 
Action: Mouse moved to (867, 535)
Screenshot: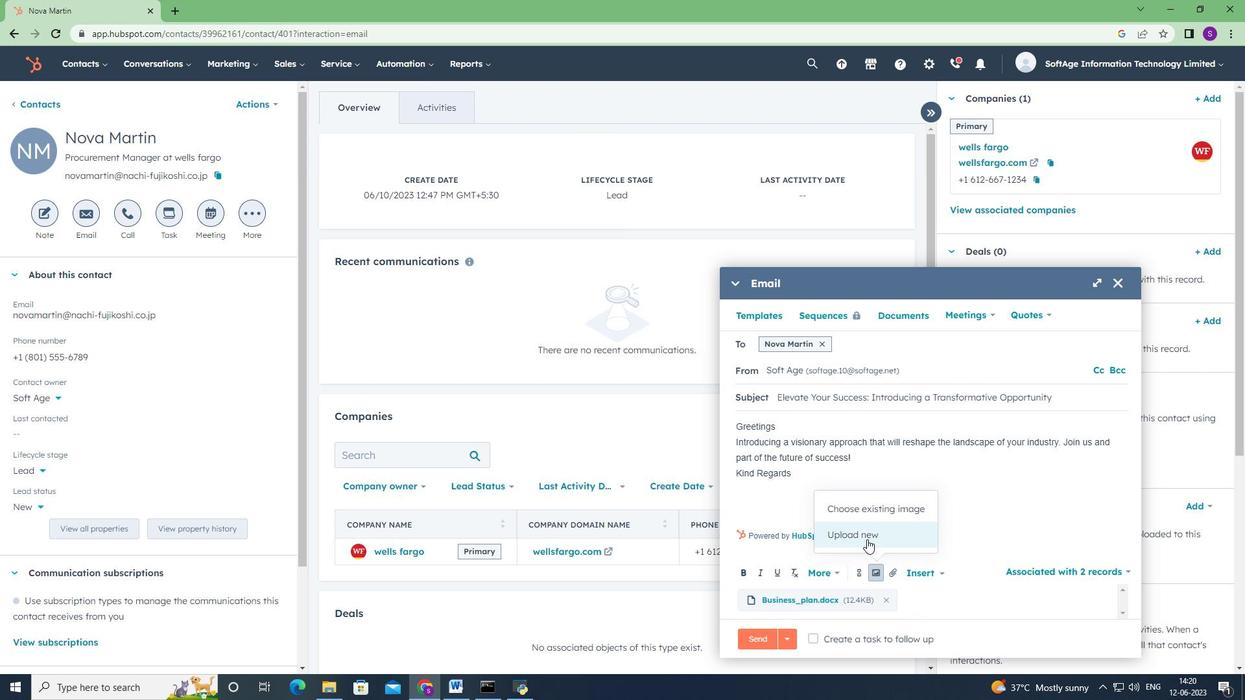 
Action: Mouse pressed left at (867, 535)
Screenshot: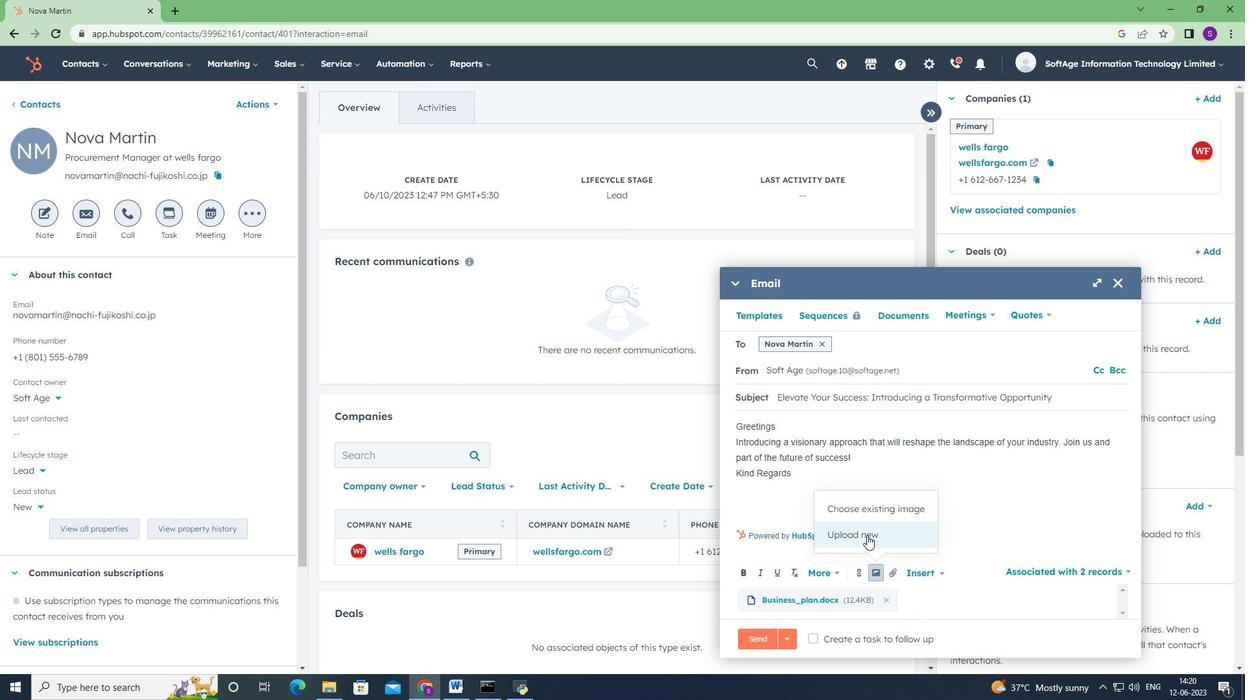 
Action: Mouse moved to (66, 179)
Screenshot: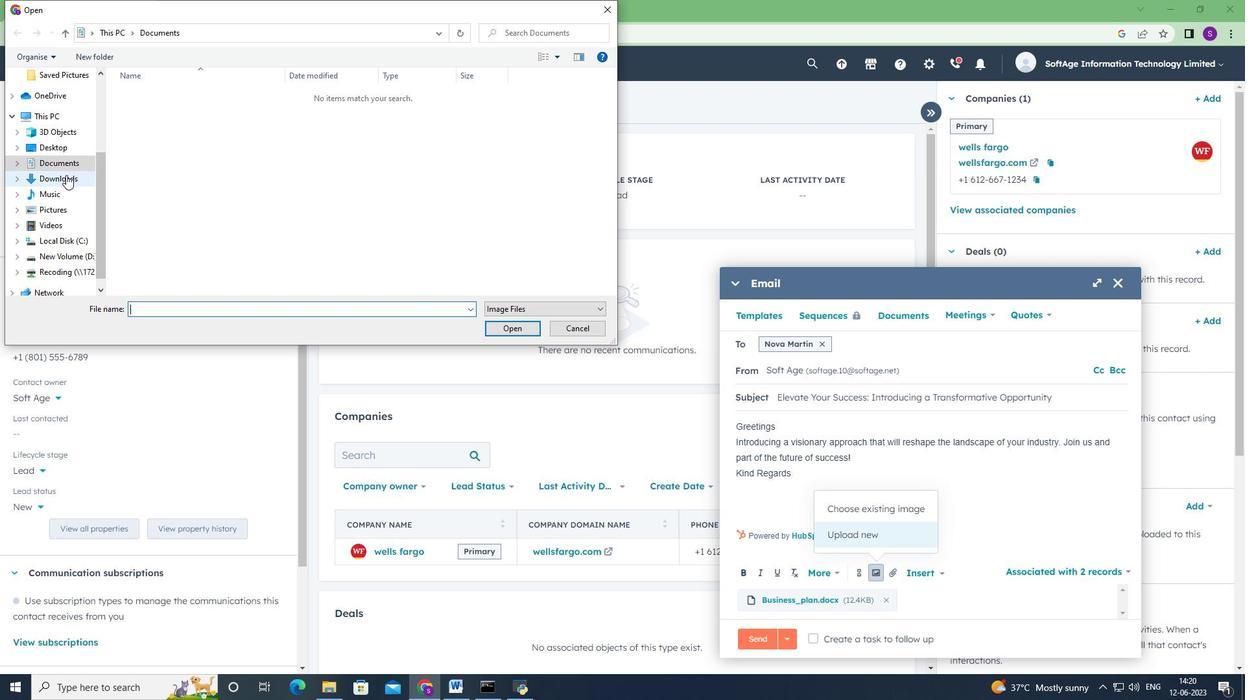 
Action: Mouse pressed left at (66, 179)
Screenshot: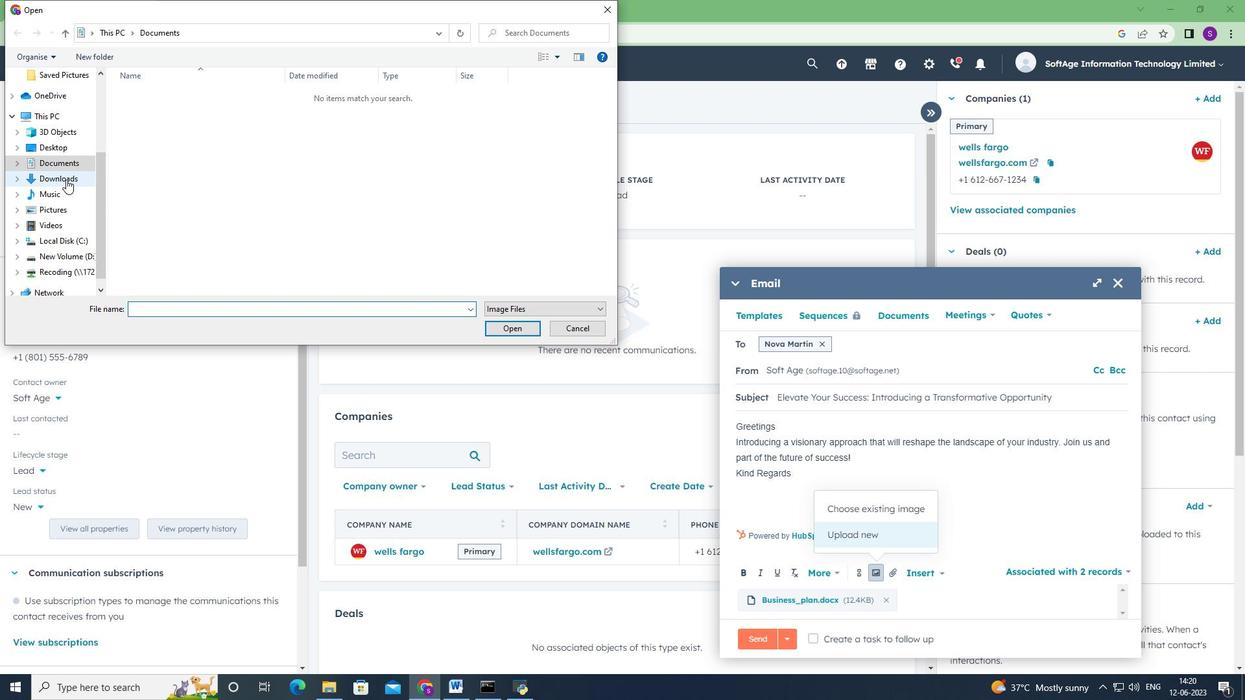 
Action: Mouse moved to (181, 106)
Screenshot: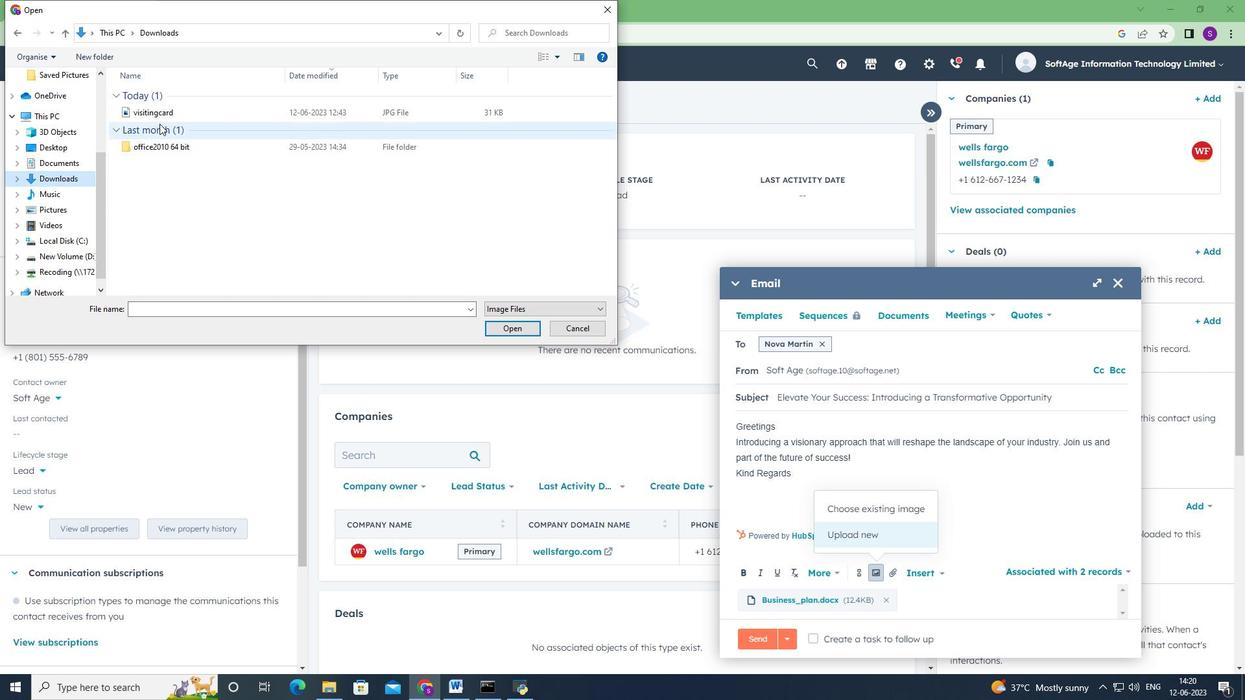 
Action: Mouse pressed left at (181, 106)
Screenshot: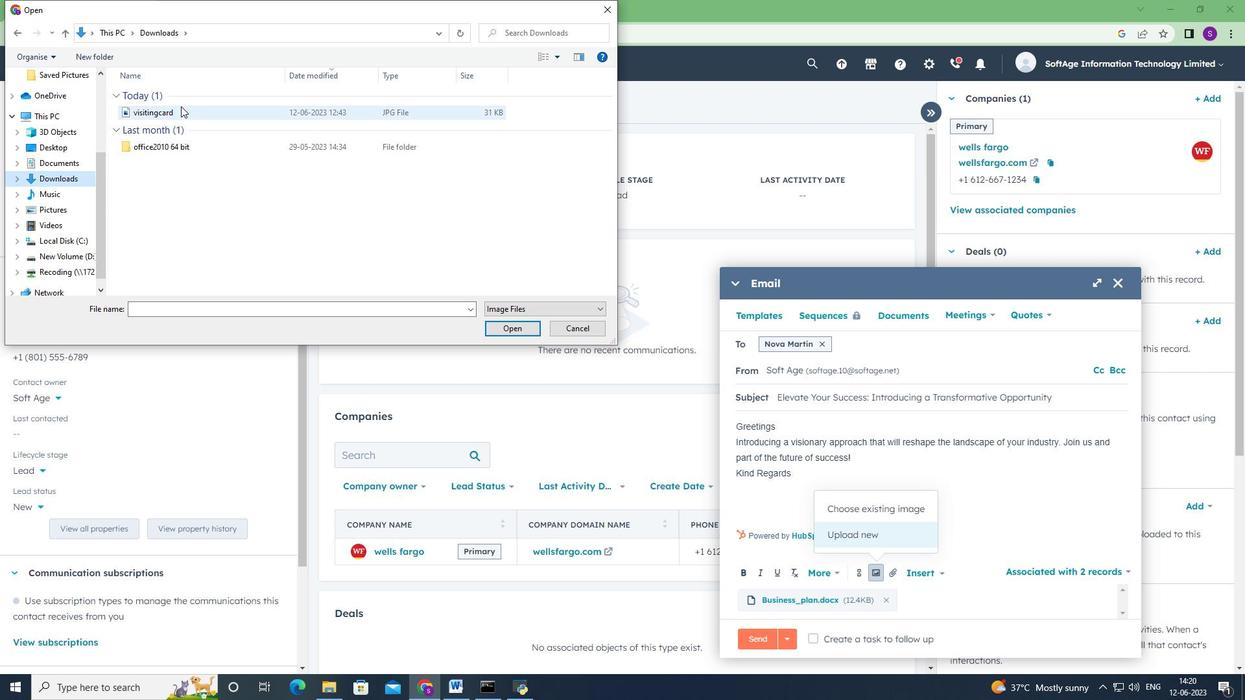 
Action: Mouse moved to (514, 330)
Screenshot: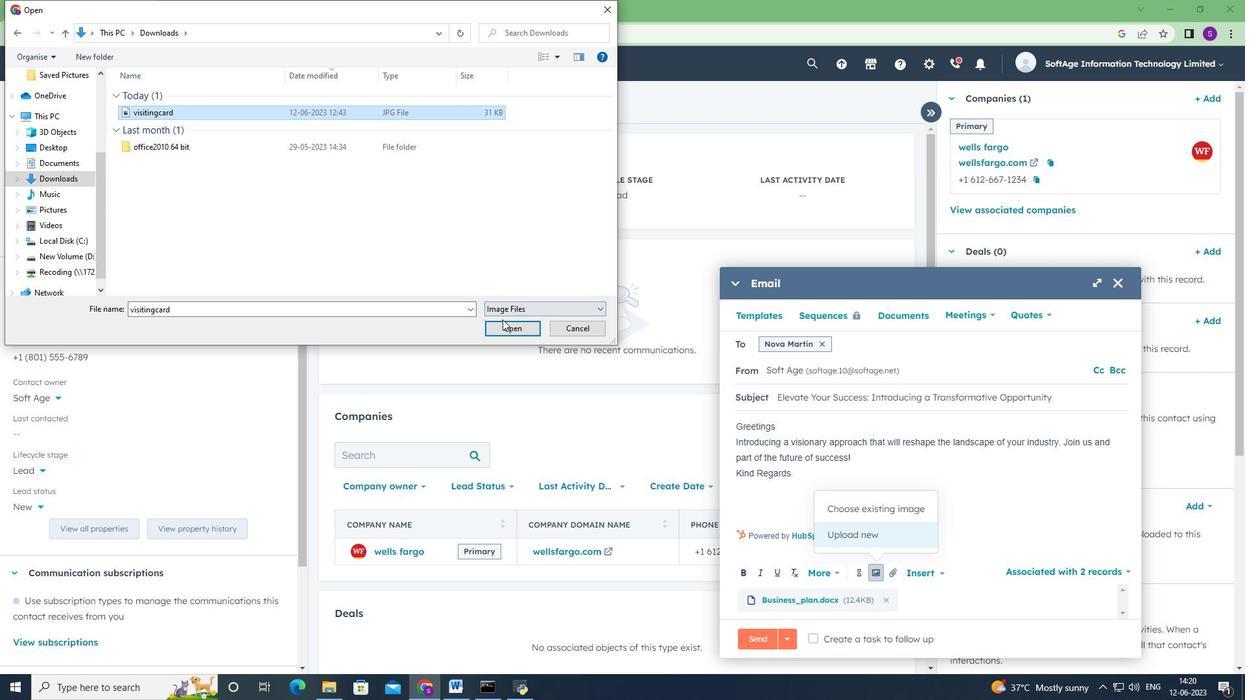 
Action: Mouse pressed left at (514, 330)
Screenshot: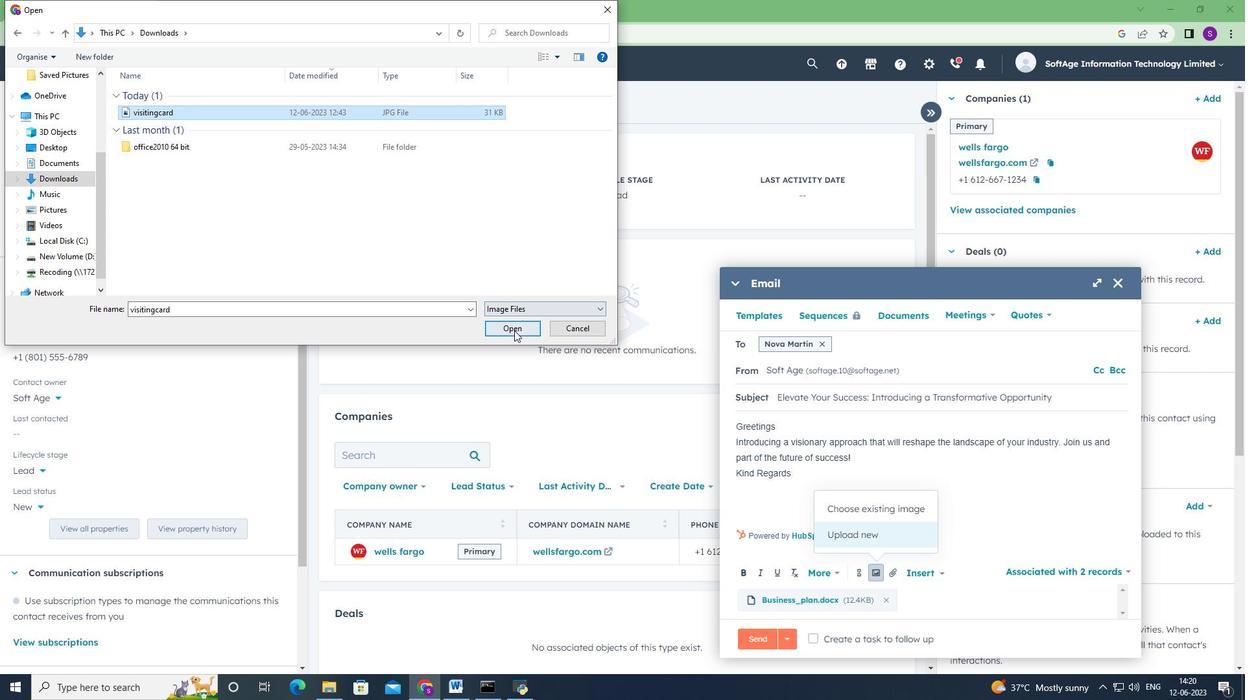 
Action: Mouse moved to (742, 352)
Screenshot: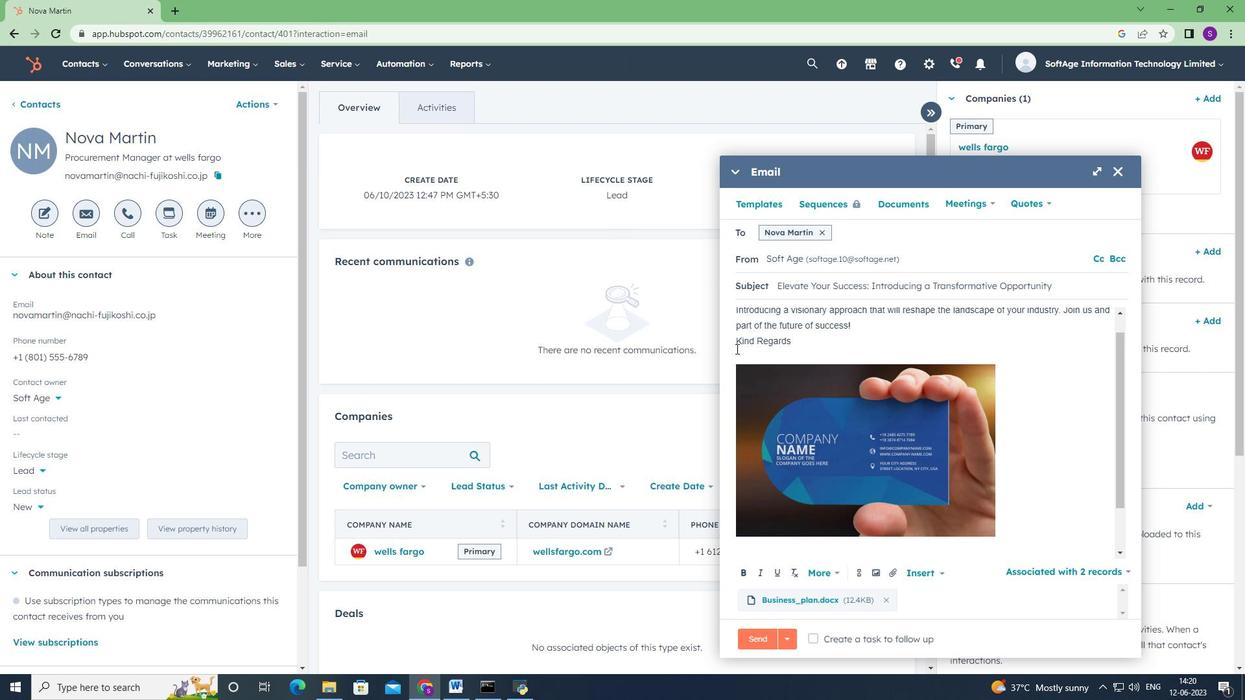 
Action: Mouse pressed left at (742, 352)
Screenshot: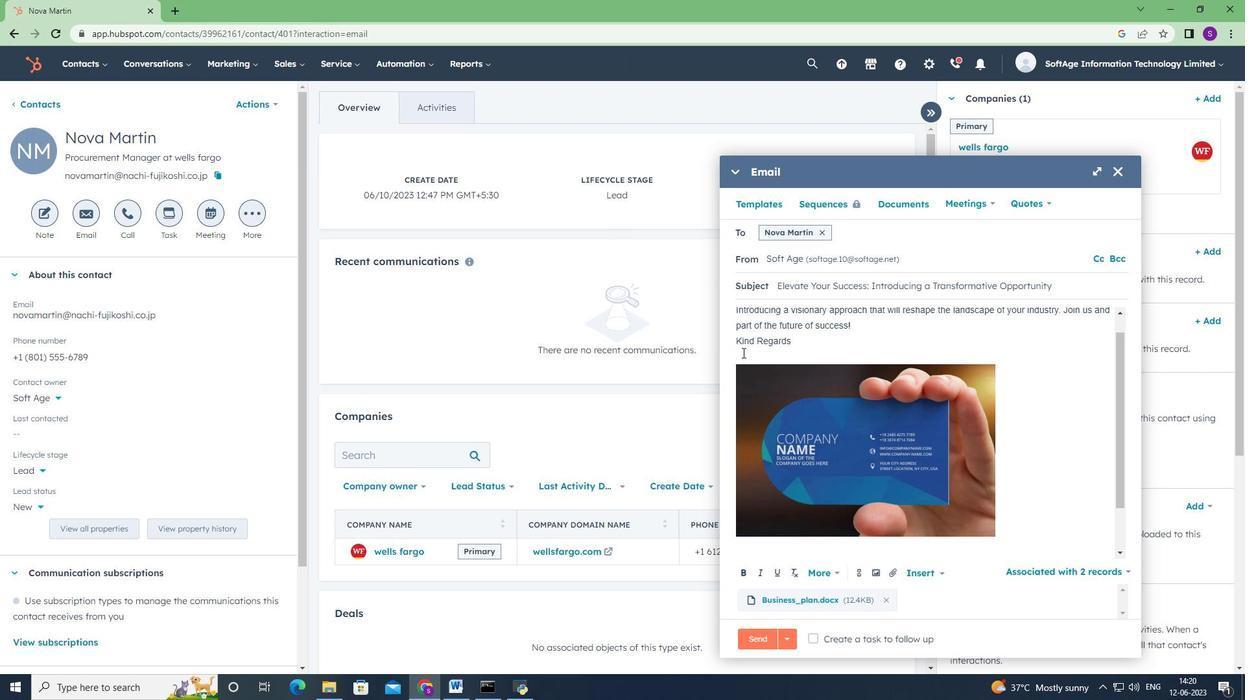 
Action: Key pressed <Key.shift><Key.shift><Key.shift><Key.shift><Key.shift><Key.shift>Behance<Key.space>
Screenshot: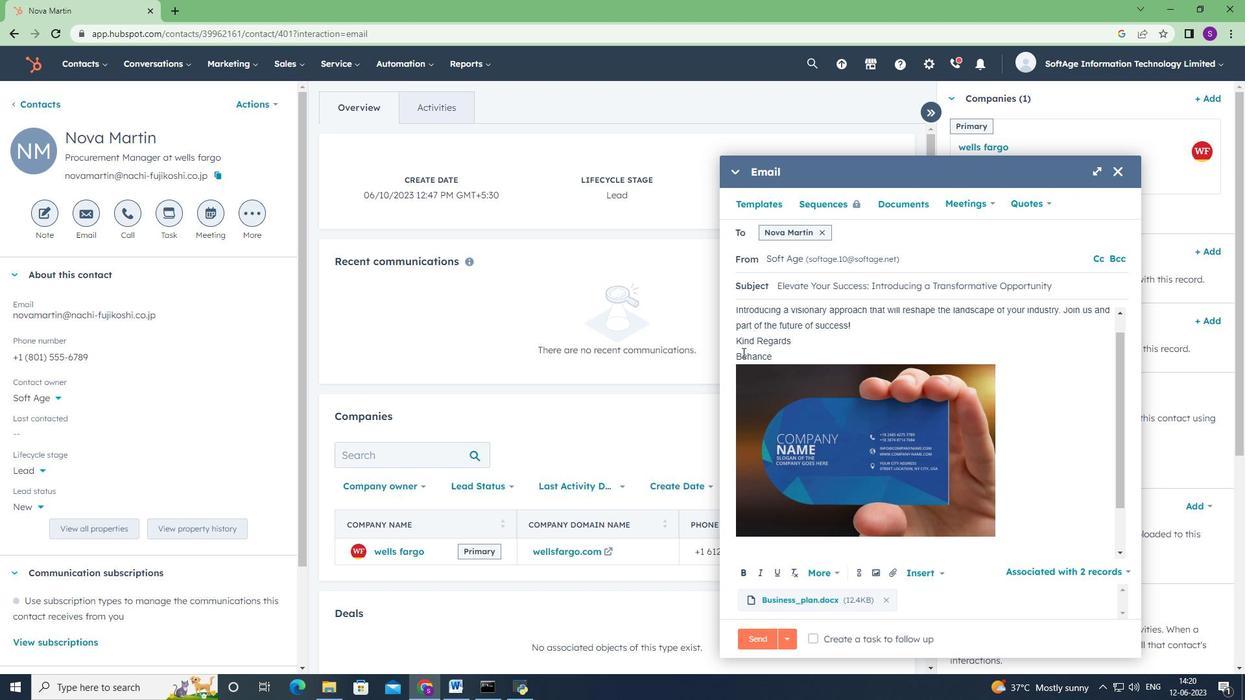 
Action: Mouse moved to (860, 572)
Screenshot: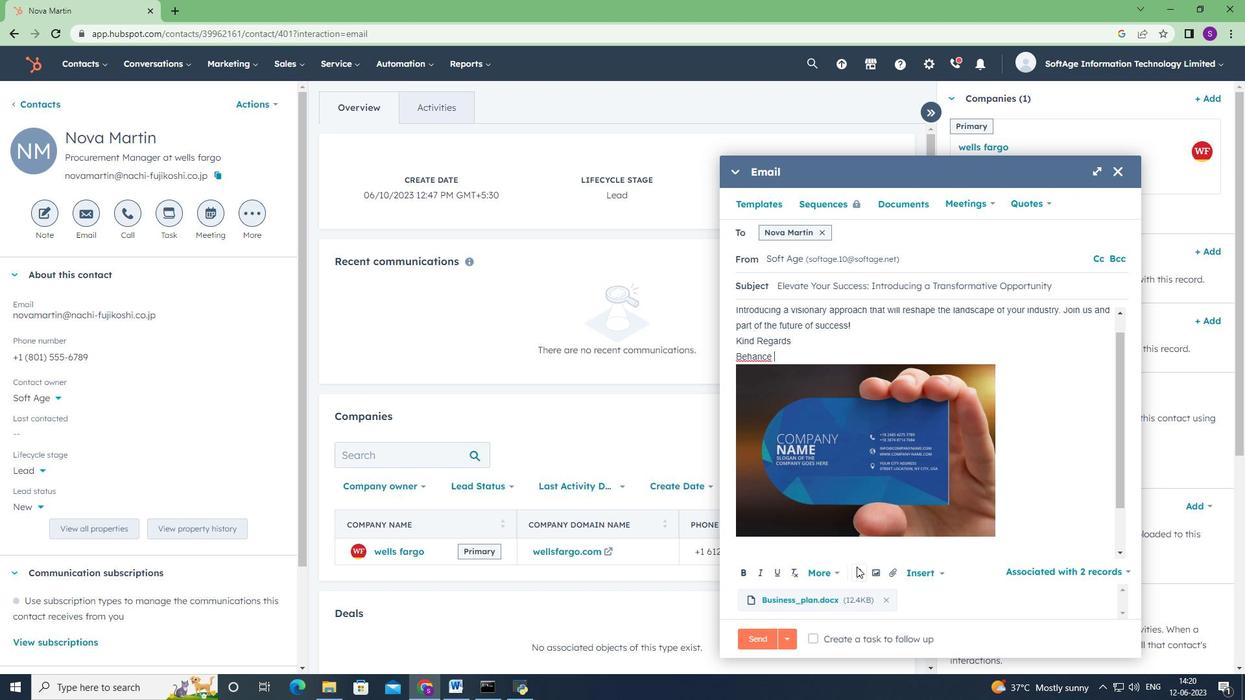 
Action: Mouse pressed left at (860, 572)
Screenshot: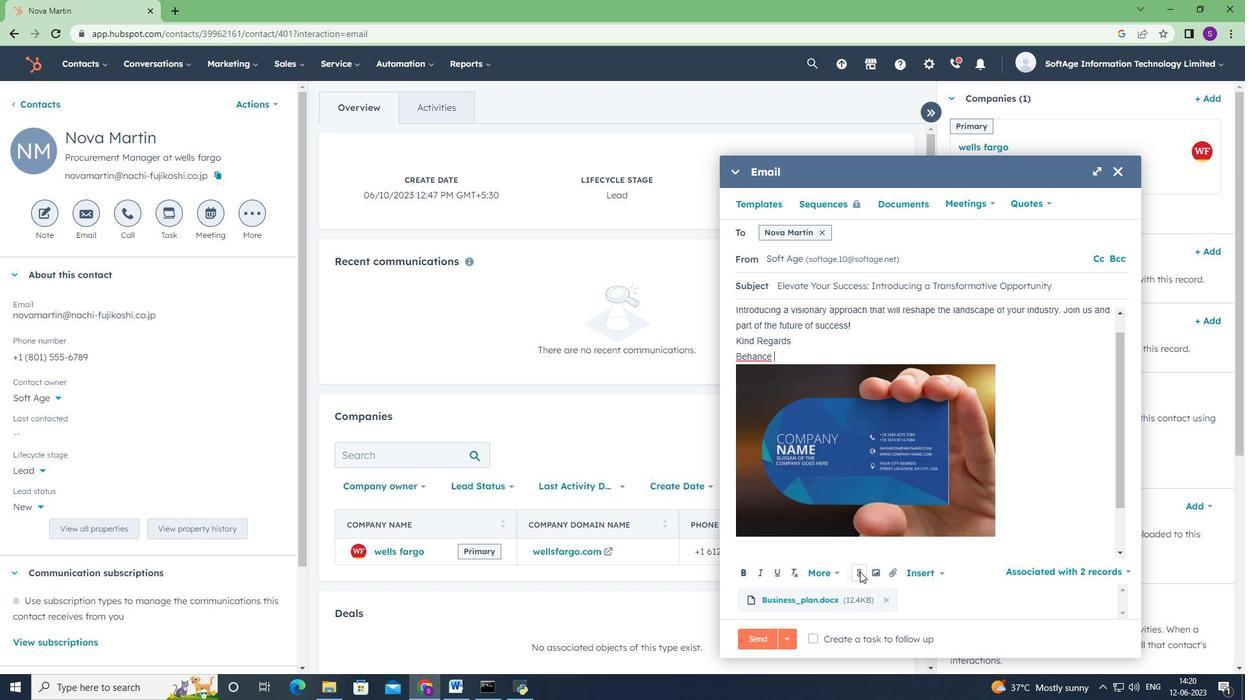 
Action: Mouse moved to (884, 485)
Screenshot: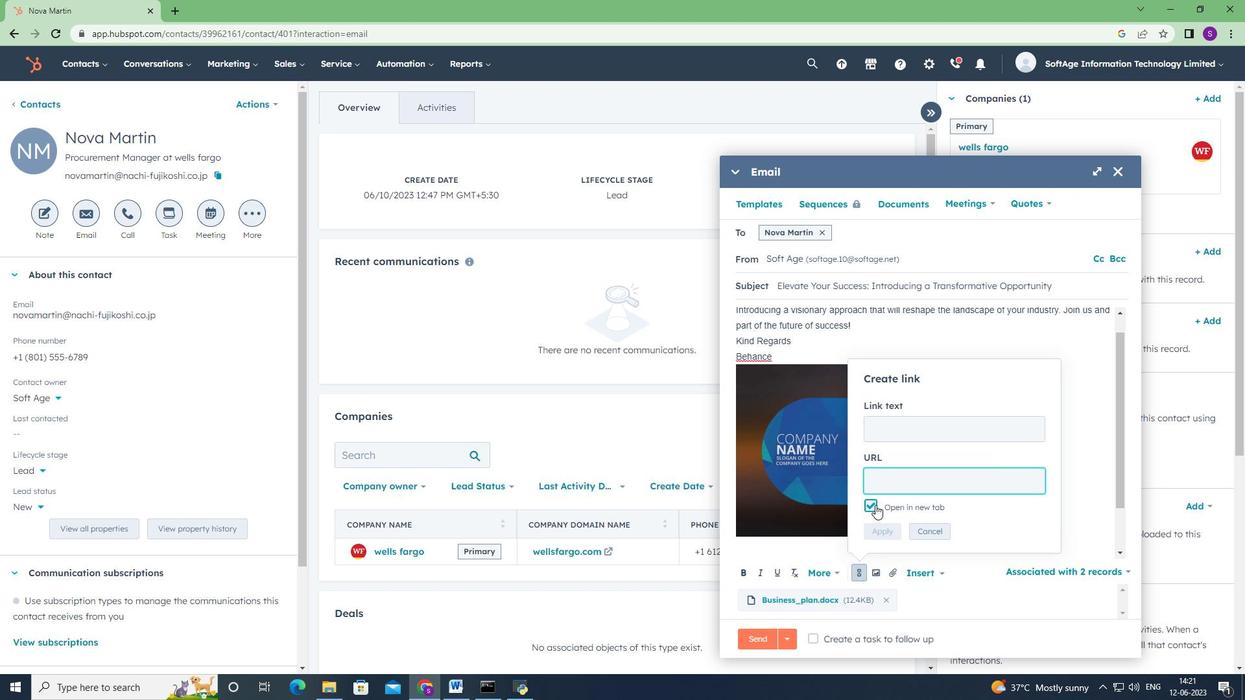 
Action: Key pressed www.behance.net
Screenshot: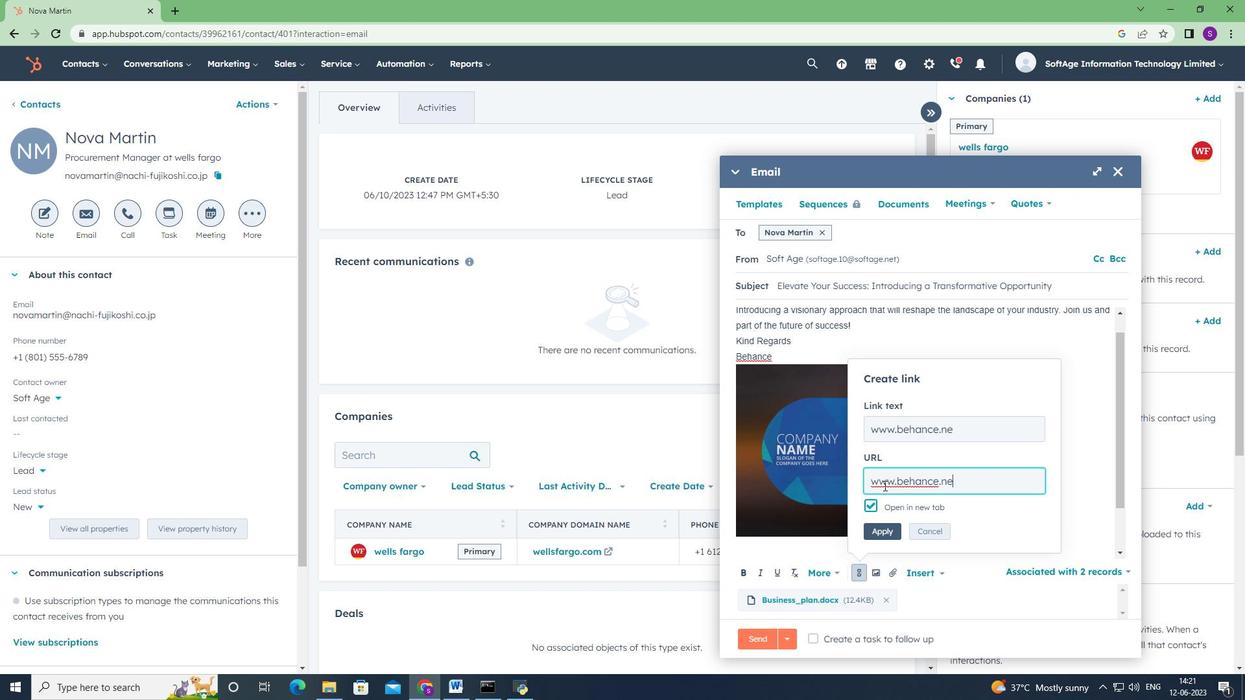 
Action: Mouse moved to (890, 532)
Screenshot: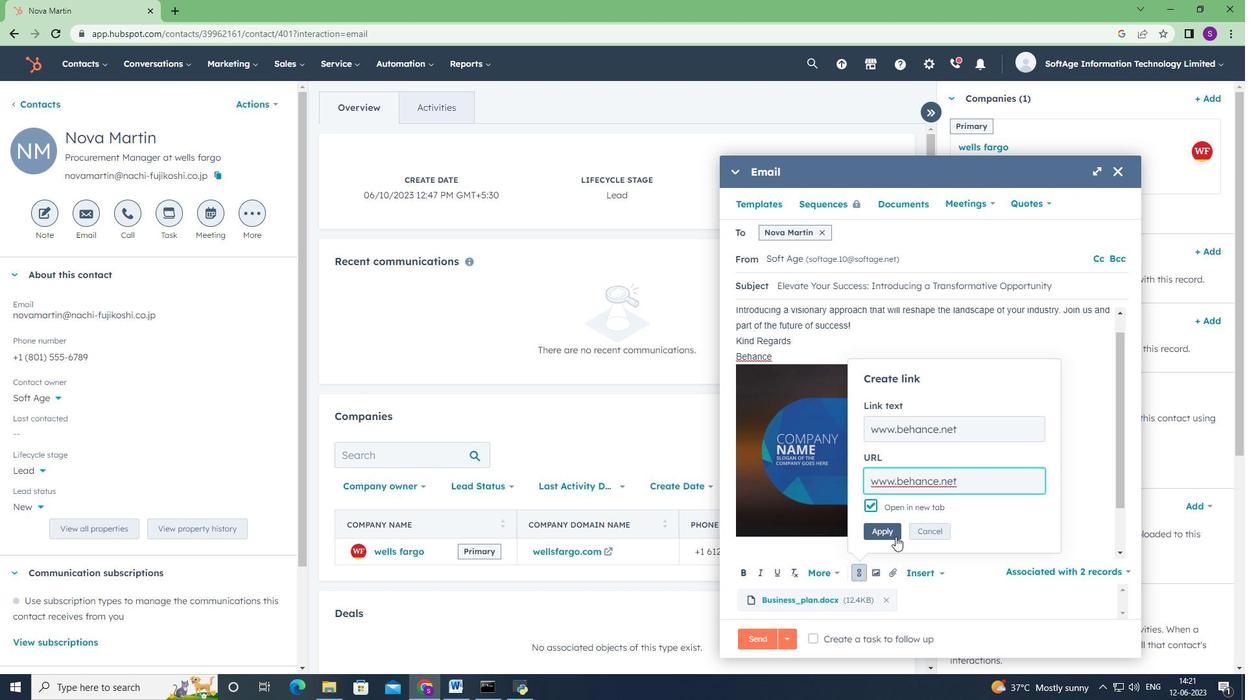 
Action: Mouse pressed left at (890, 532)
Screenshot: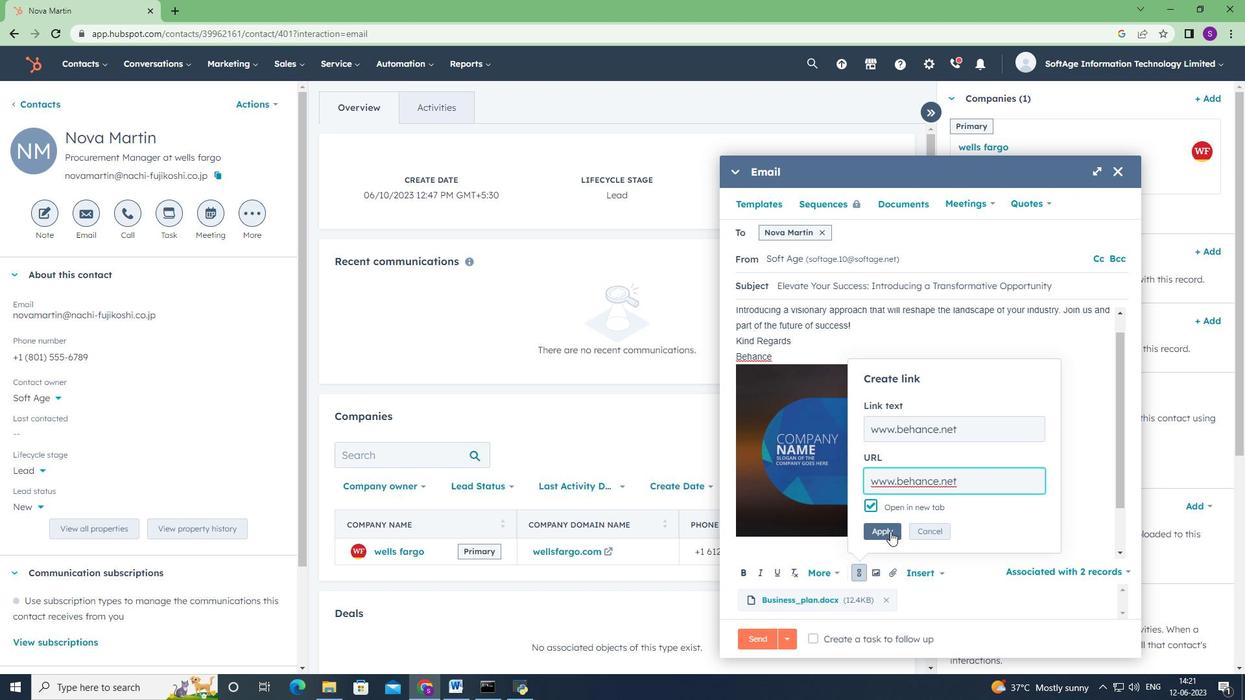 
Action: Mouse moved to (814, 641)
Screenshot: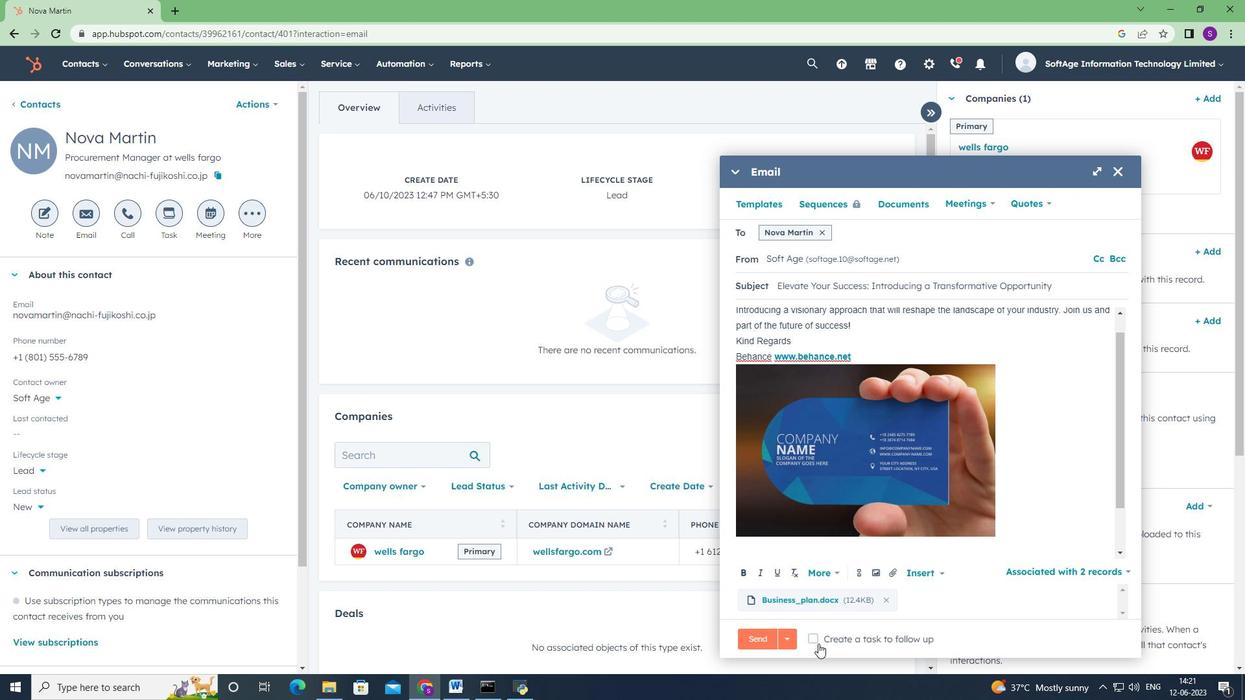 
Action: Mouse pressed left at (814, 641)
Screenshot: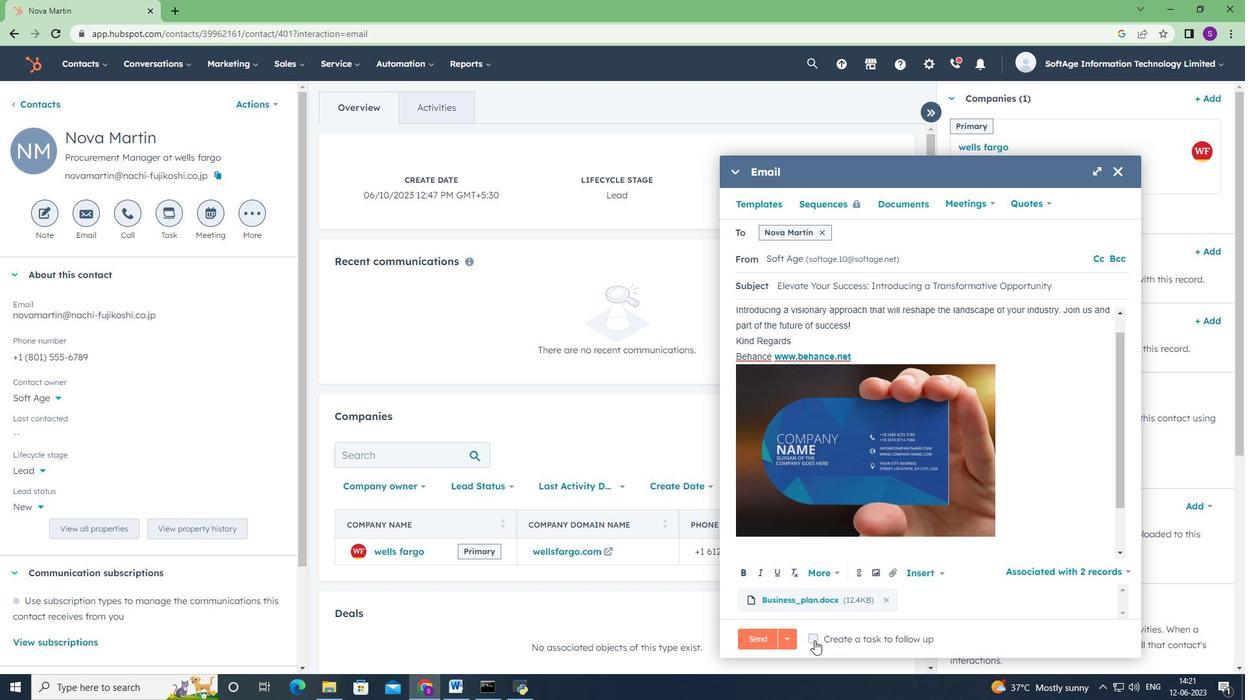 
Action: Mouse moved to (1082, 639)
Screenshot: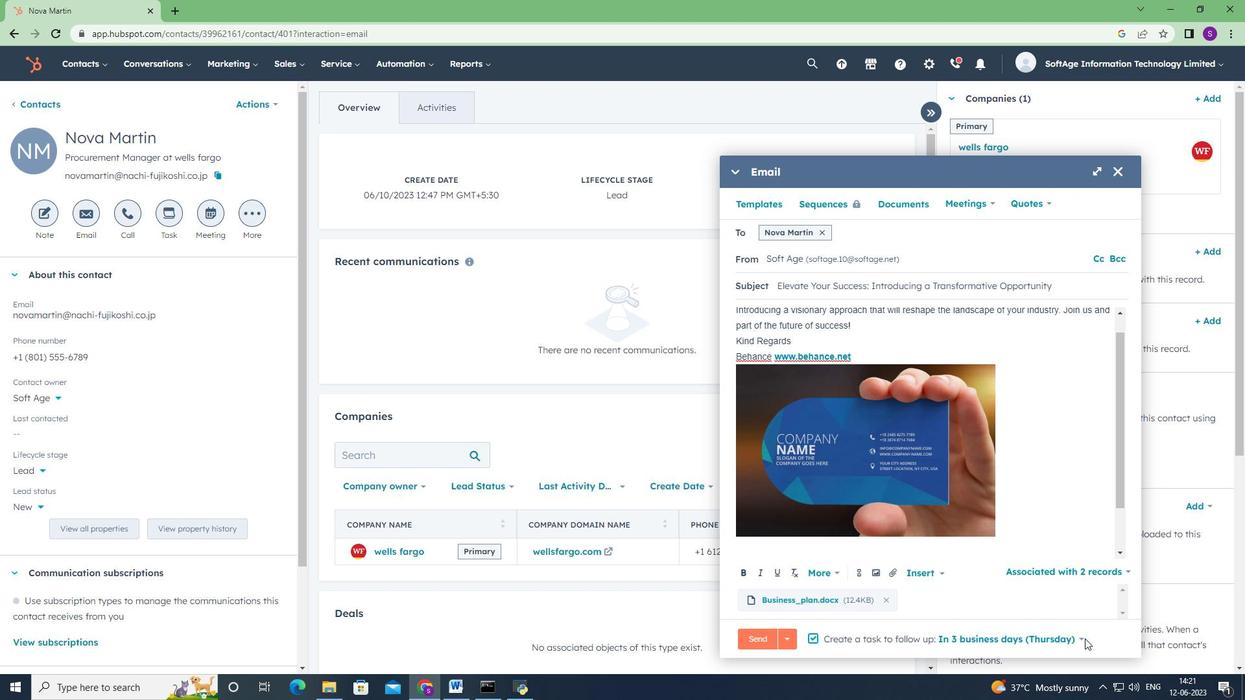 
Action: Mouse pressed left at (1082, 639)
Screenshot: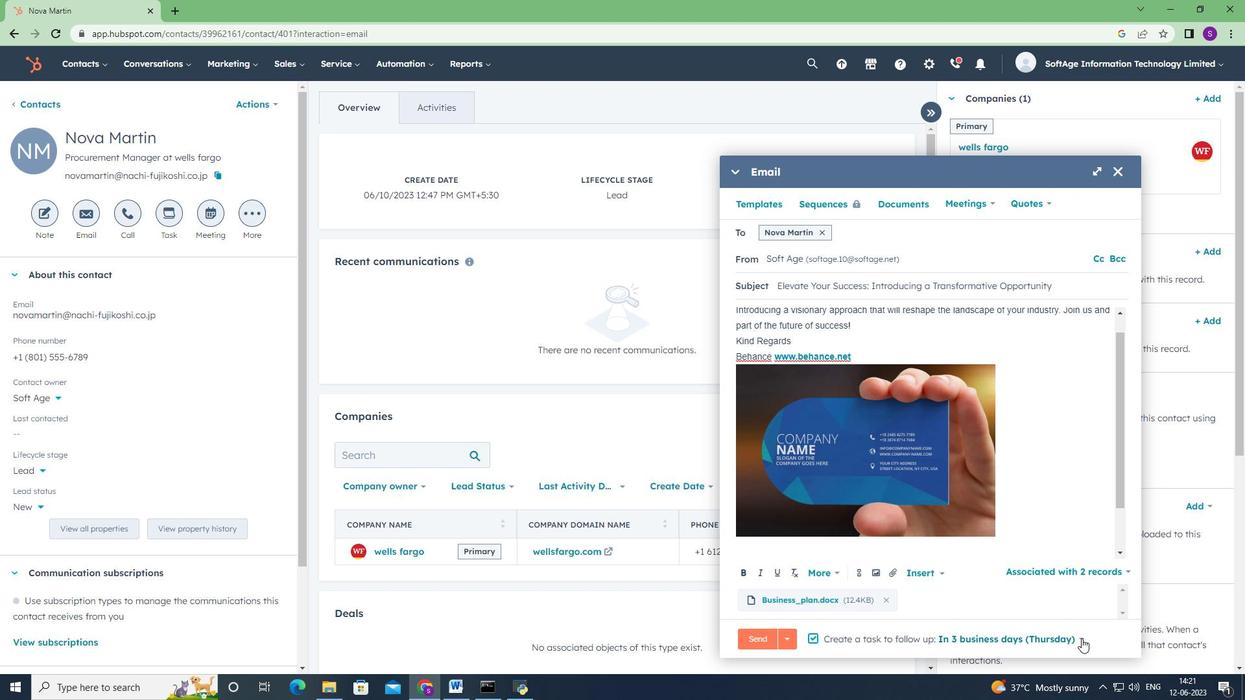 
Action: Mouse moved to (981, 595)
Screenshot: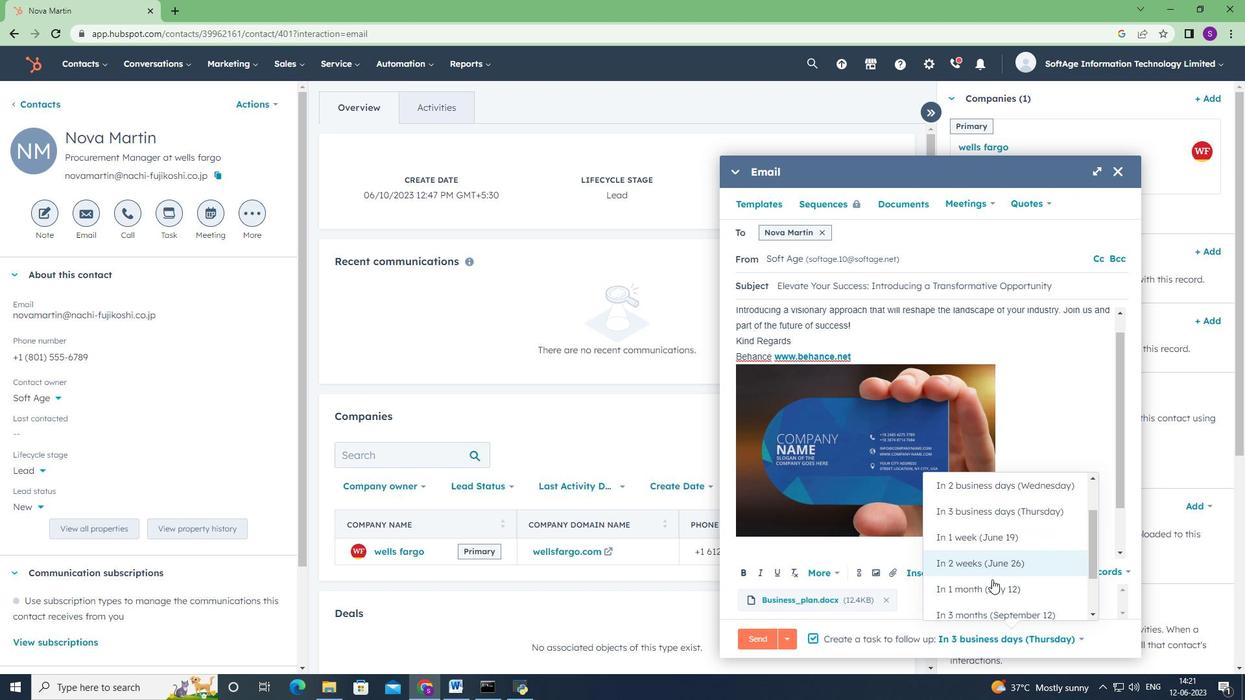 
Action: Mouse pressed left at (981, 595)
Screenshot: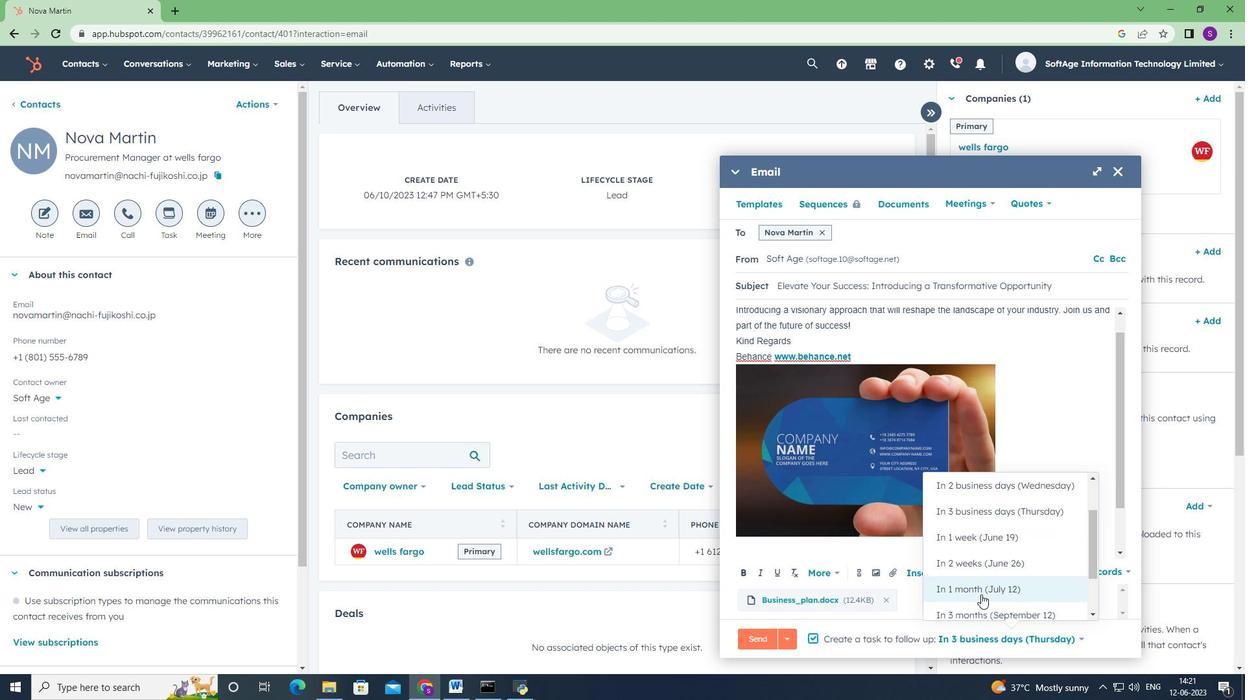 
Action: Mouse scrolled (981, 594) with delta (0, 0)
Screenshot: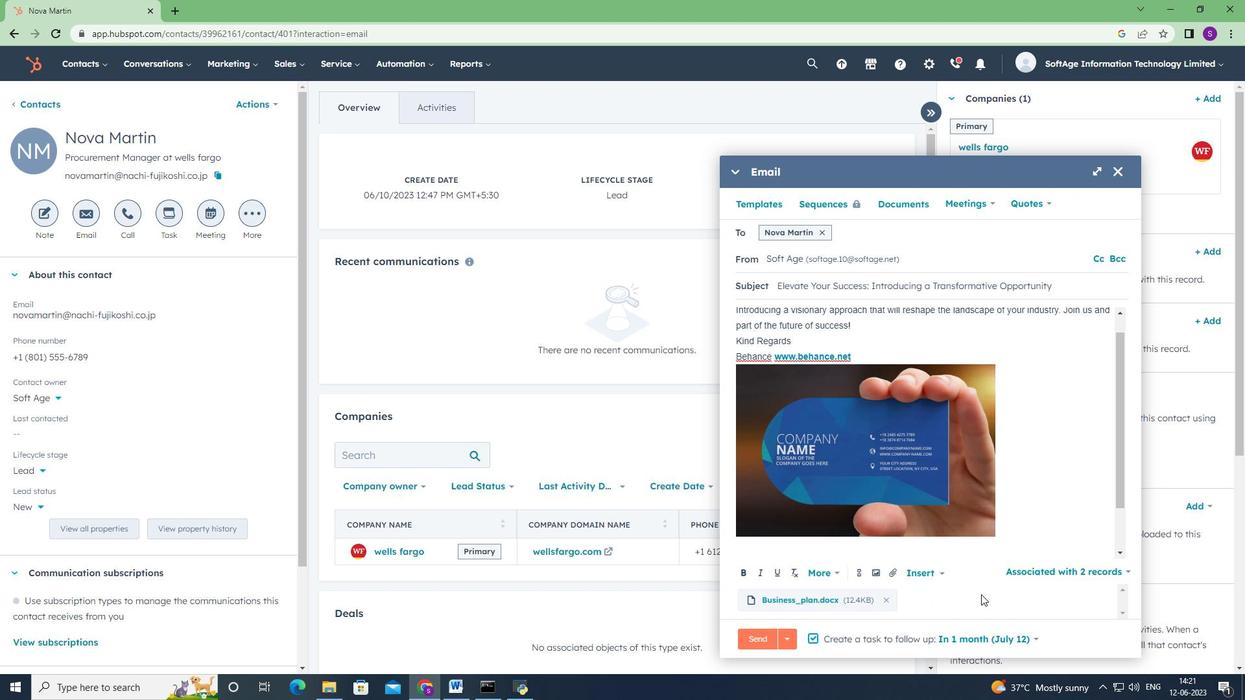 
Action: Mouse scrolled (981, 594) with delta (0, 0)
Screenshot: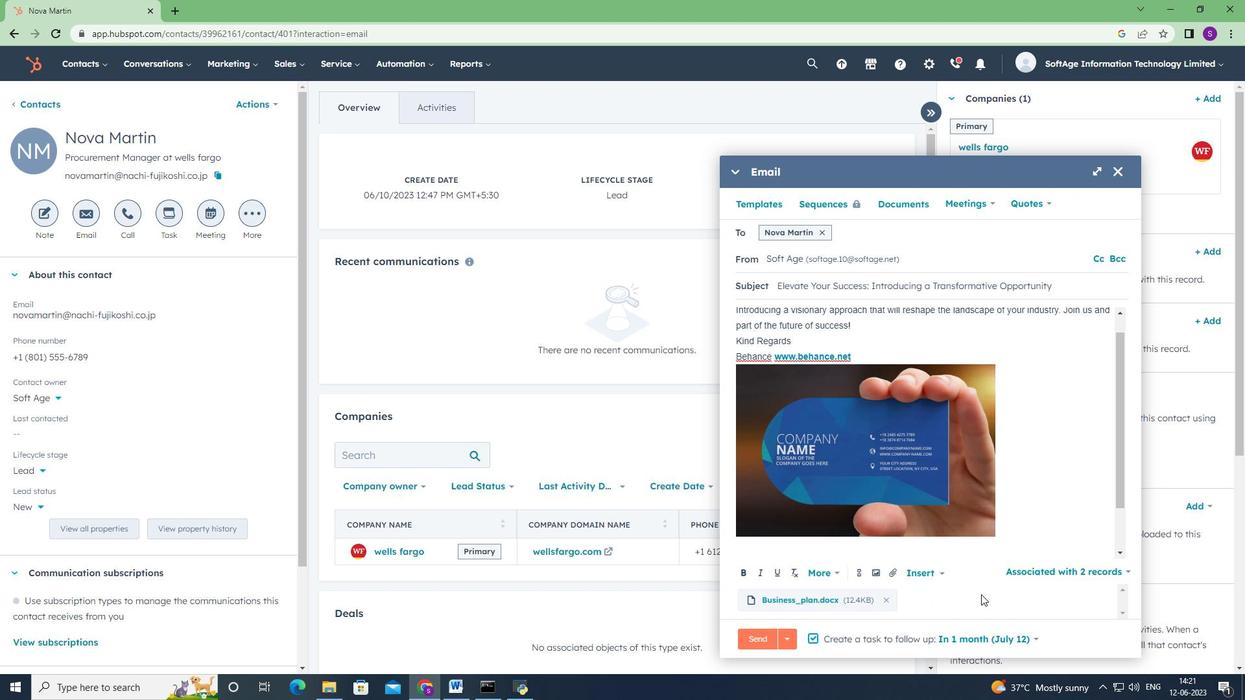 
Action: Mouse moved to (765, 639)
Screenshot: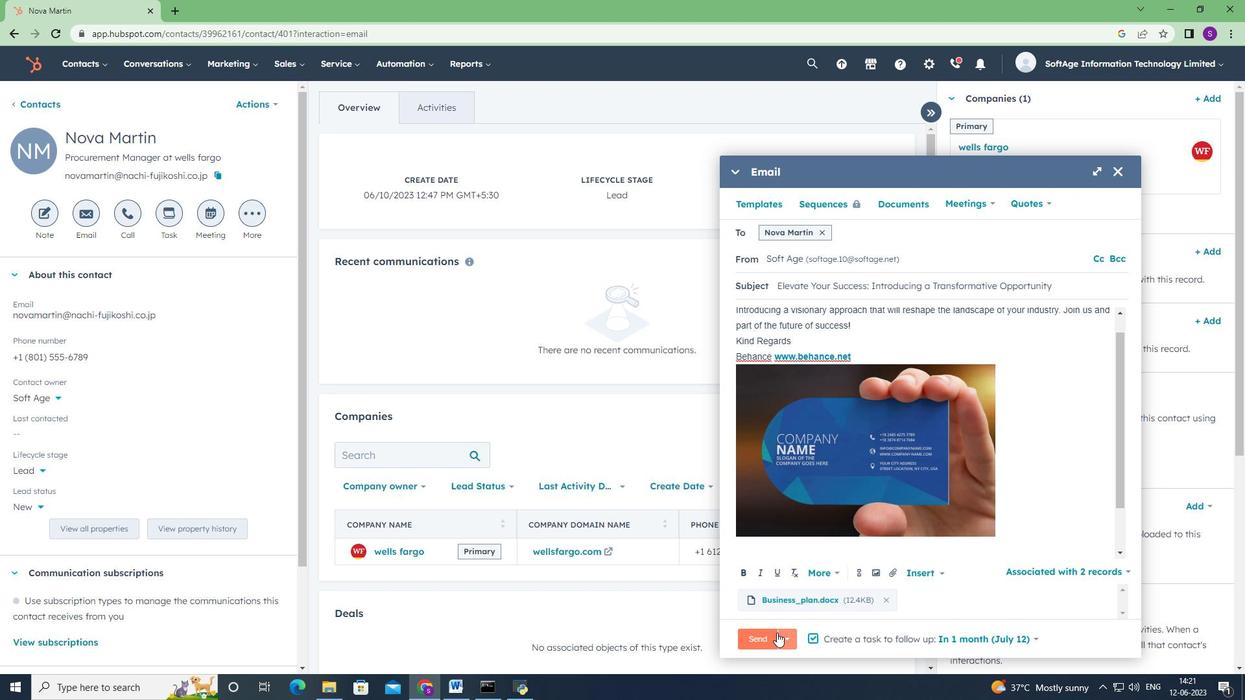 
Action: Mouse pressed left at (765, 639)
Screenshot: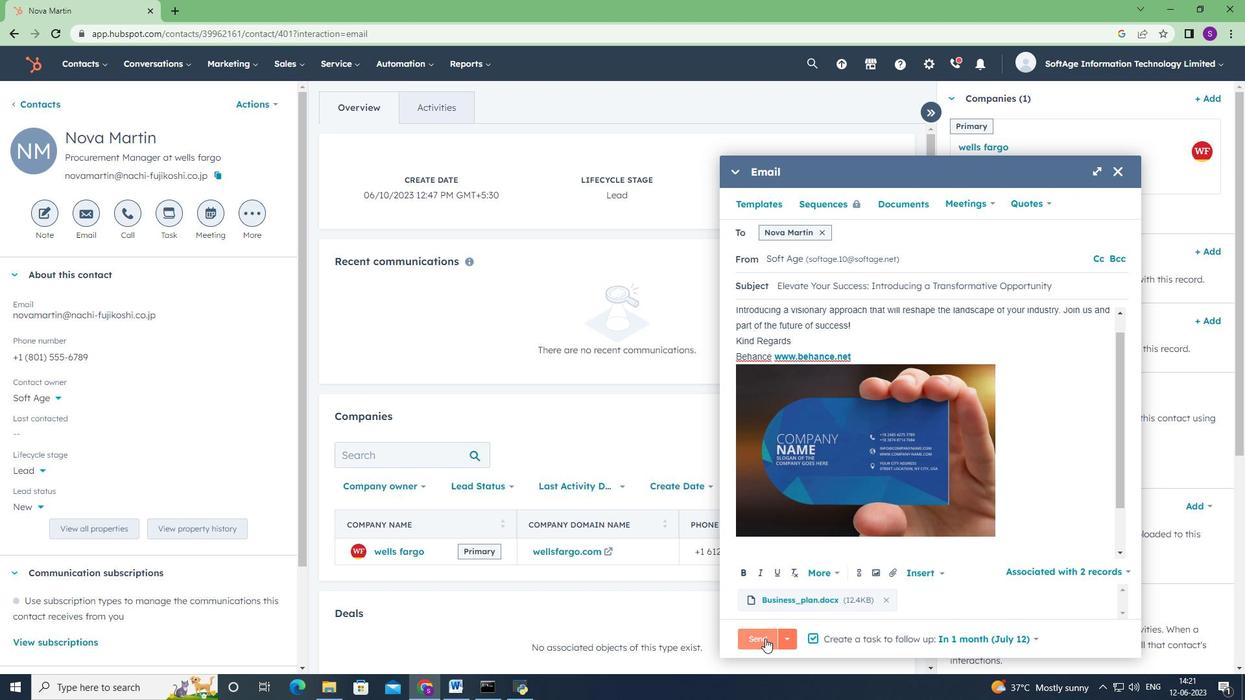 
